 Task: Select the current location as Piedmont Park, Georgia, United States . Now zoom - , and verify the location . Hide zoom slider
Action: Mouse moved to (1042, 62)
Screenshot: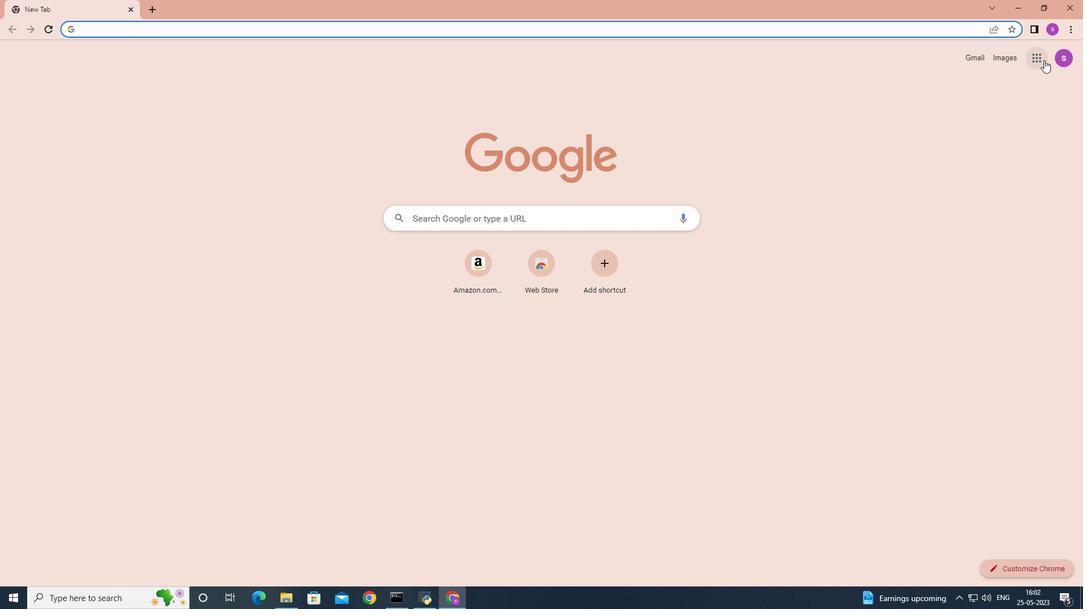
Action: Mouse pressed left at (1042, 62)
Screenshot: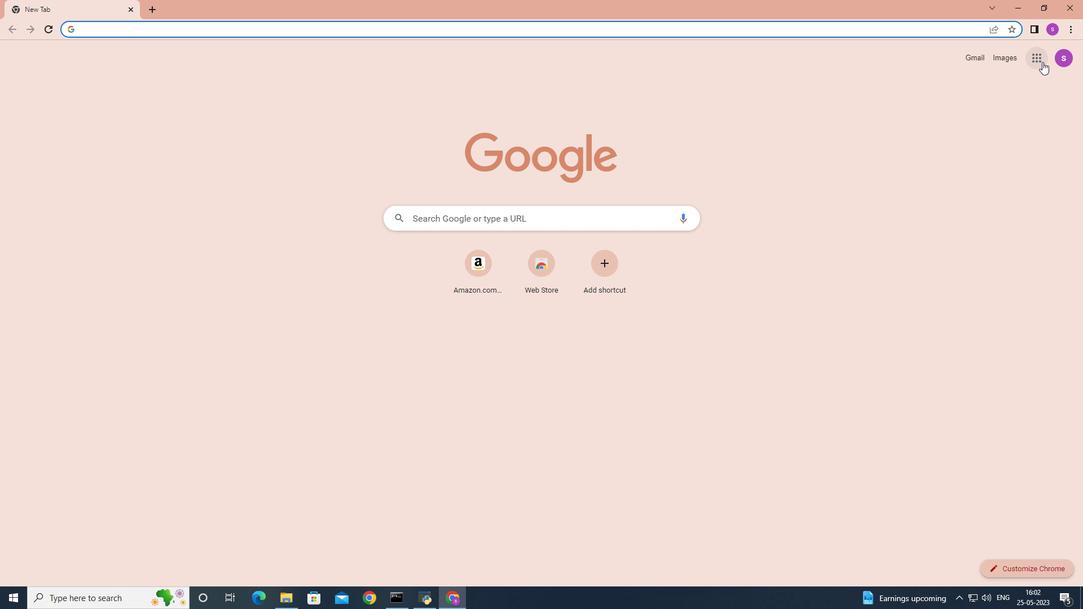 
Action: Mouse moved to (1013, 141)
Screenshot: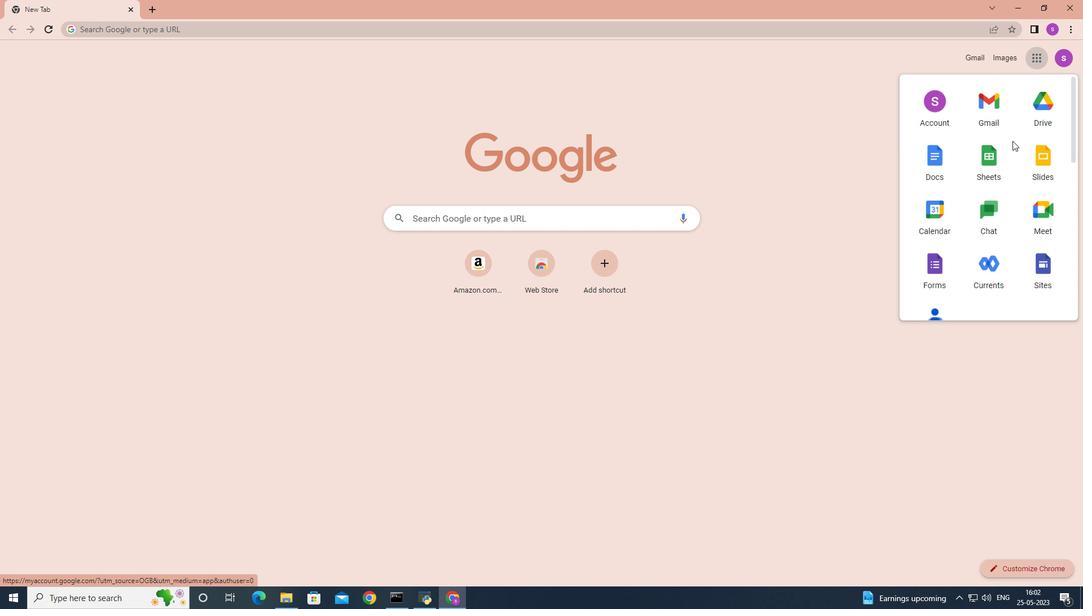 
Action: Mouse scrolled (1013, 141) with delta (0, 0)
Screenshot: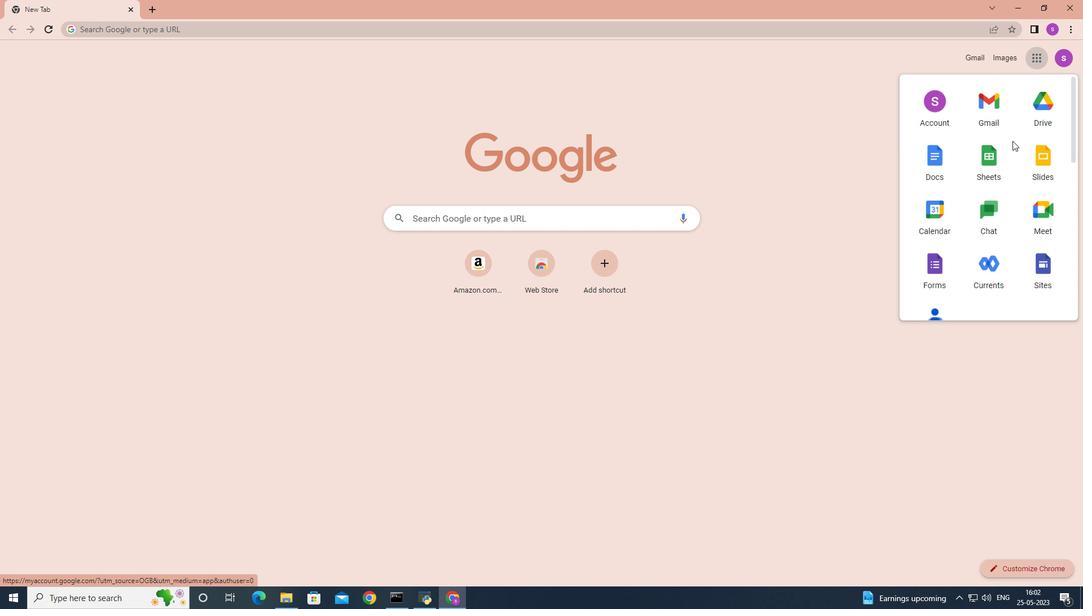 
Action: Mouse moved to (1012, 142)
Screenshot: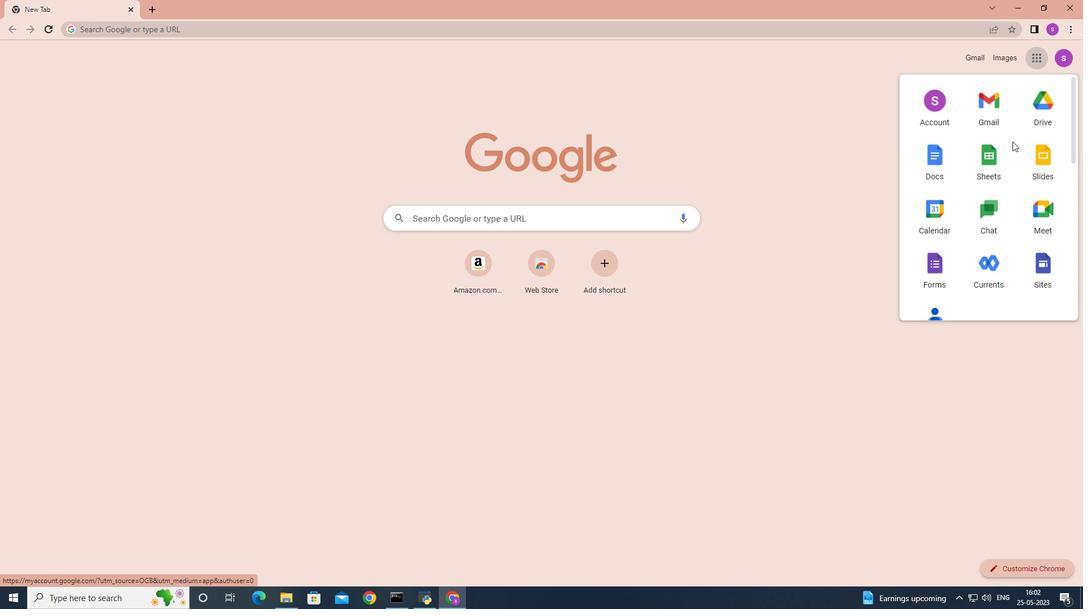 
Action: Mouse scrolled (1013, 141) with delta (0, 0)
Screenshot: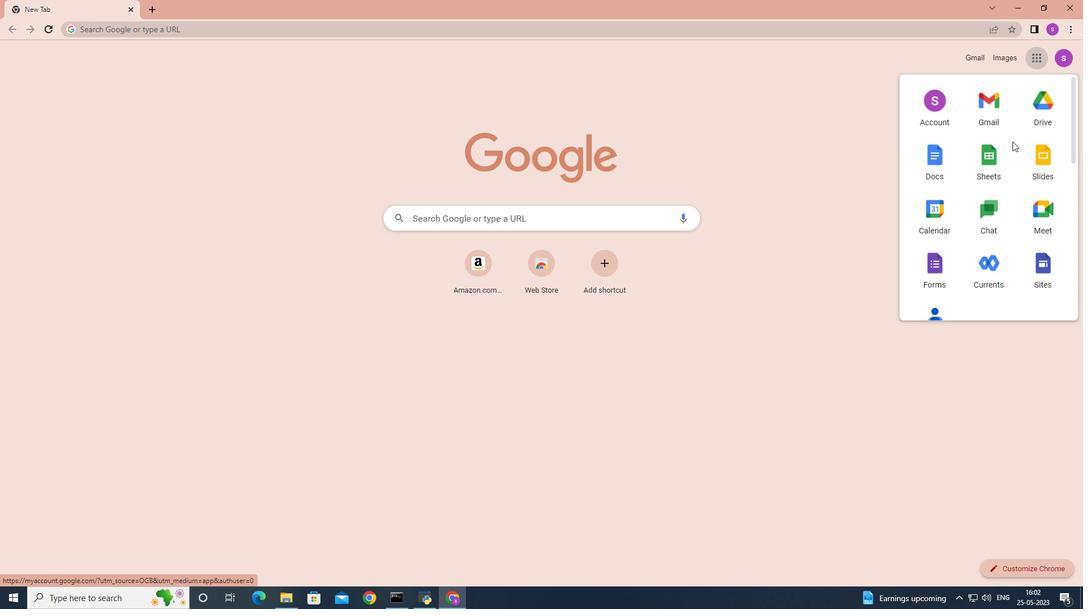 
Action: Mouse moved to (1051, 268)
Screenshot: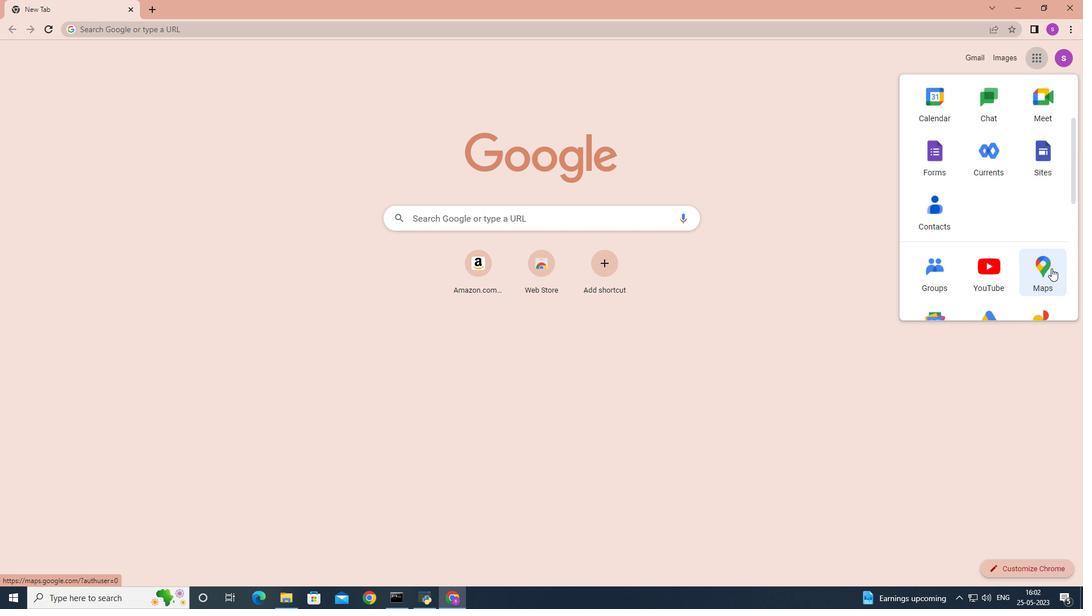 
Action: Mouse pressed left at (1051, 268)
Screenshot: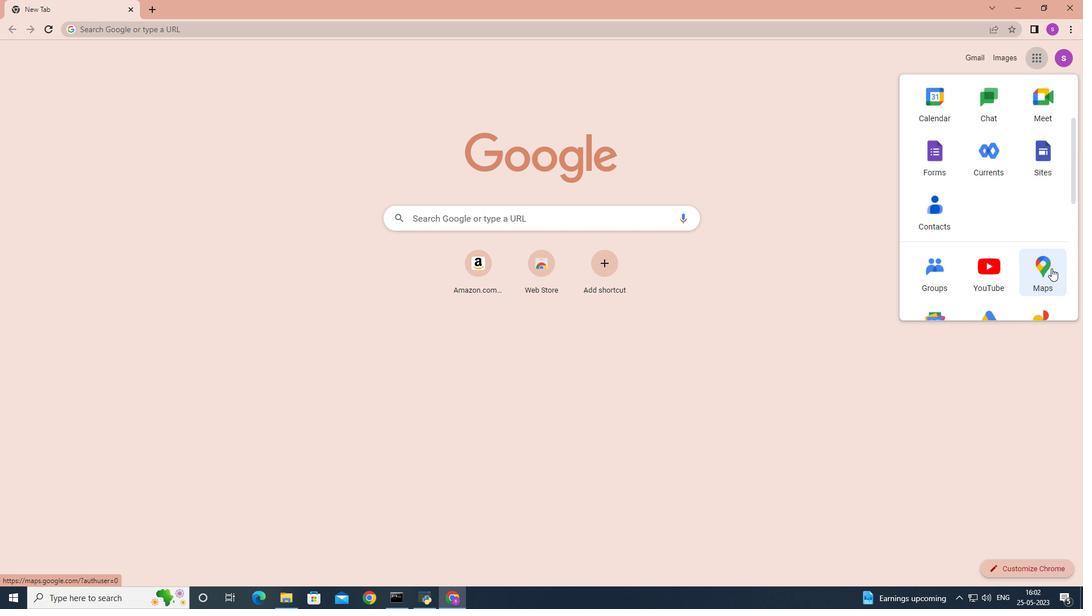 
Action: Mouse moved to (185, 62)
Screenshot: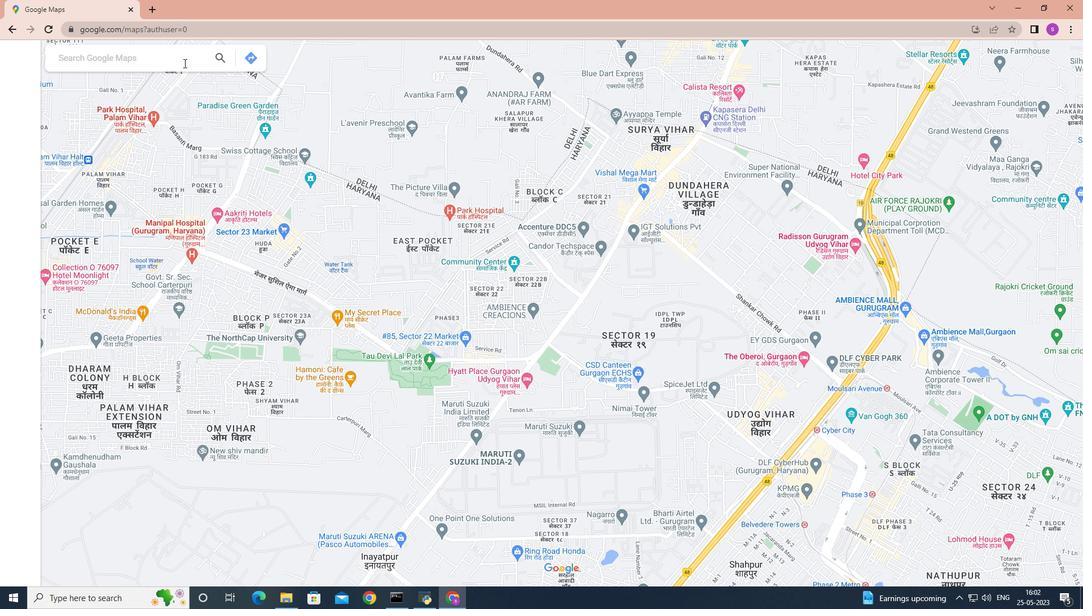 
Action: Mouse pressed left at (185, 62)
Screenshot: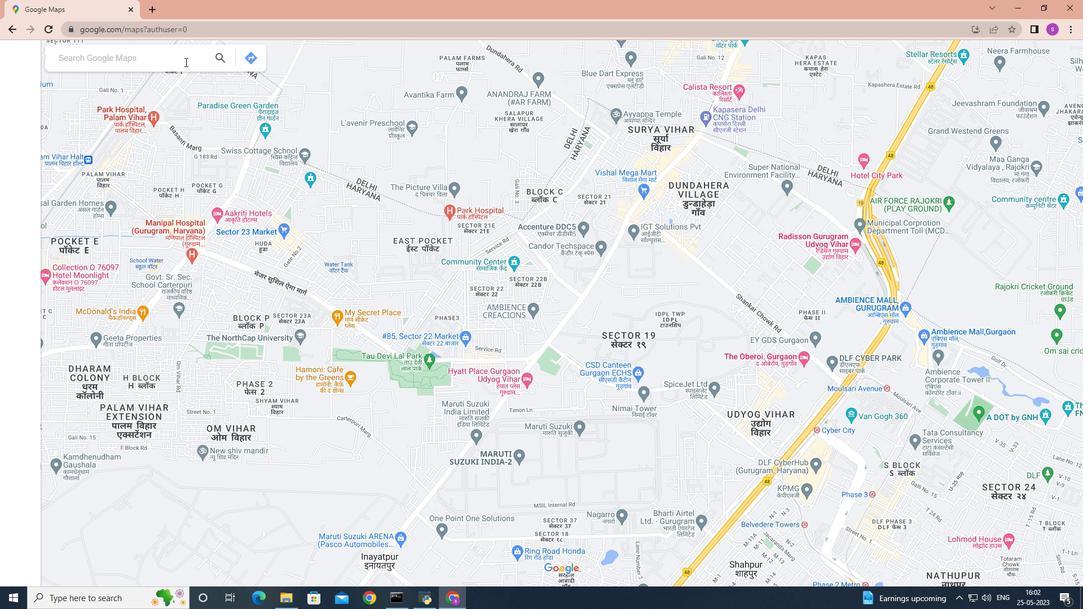 
Action: Mouse moved to (186, 62)
Screenshot: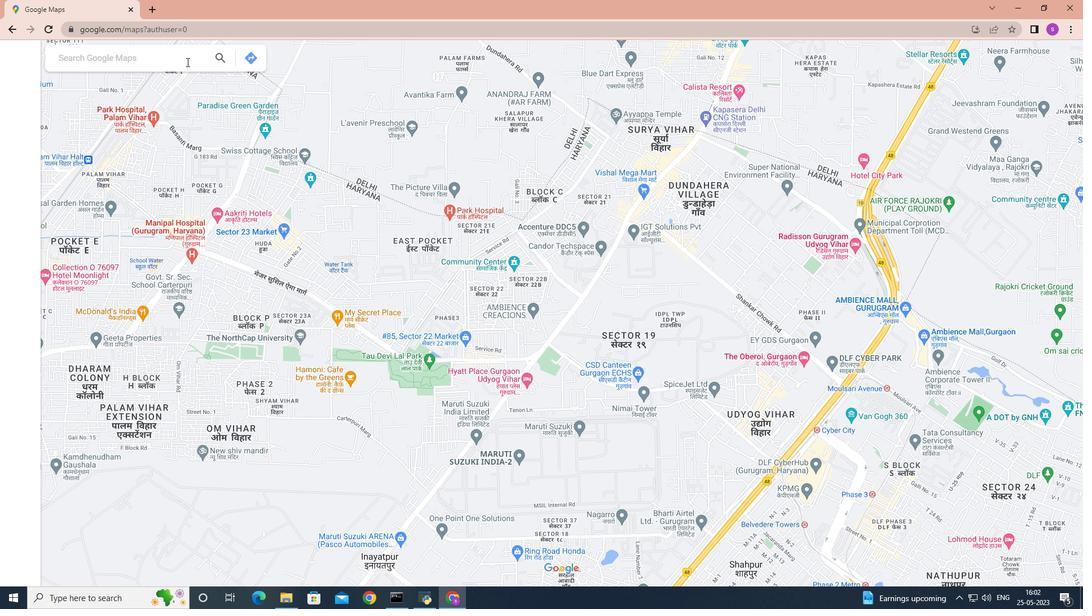 
Action: Key pressed <Key.shift>Piedmi<Key.backspace>ont<Key.space><Key.shift>Park,<Key.space><Key.shift><Key.shift><Key.shift><Key.shift><Key.shift><Key.shift><Key.shift><Key.shift><Key.shift><Key.shift><Key.shift>Georgia<Key.space>,<Key.space>united<Key.space><Key.shift>States<Key.enter>
Screenshot: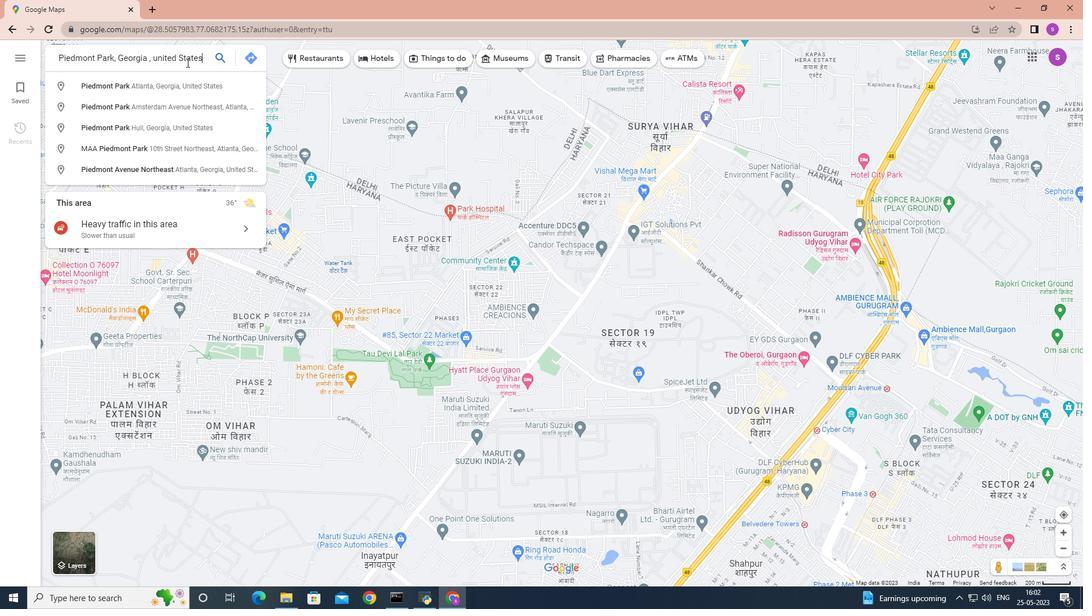 
Action: Mouse moved to (1062, 535)
Screenshot: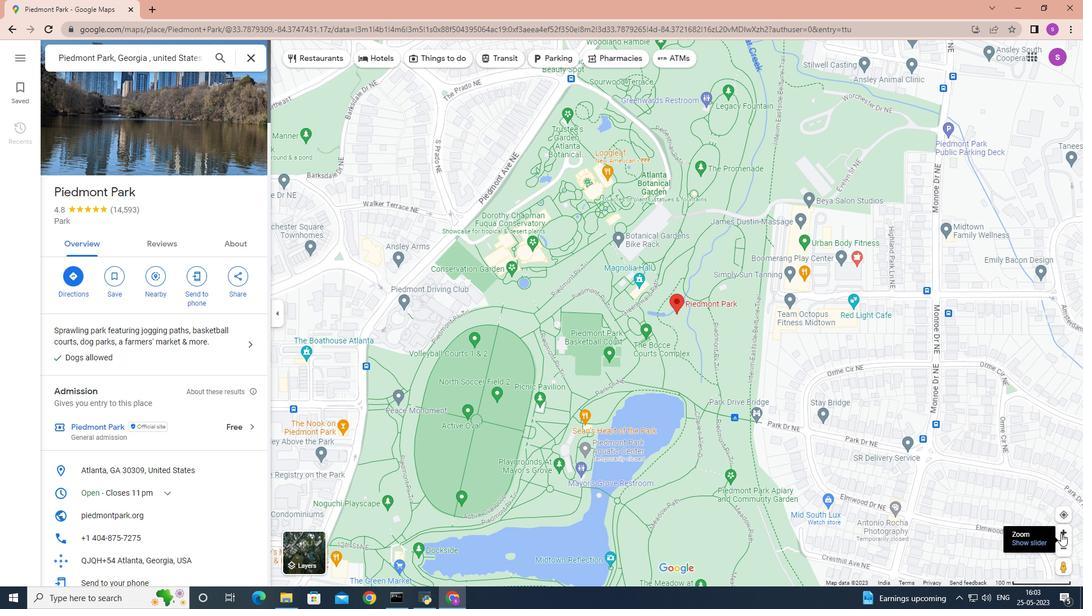 
Action: Mouse pressed left at (1062, 535)
Screenshot: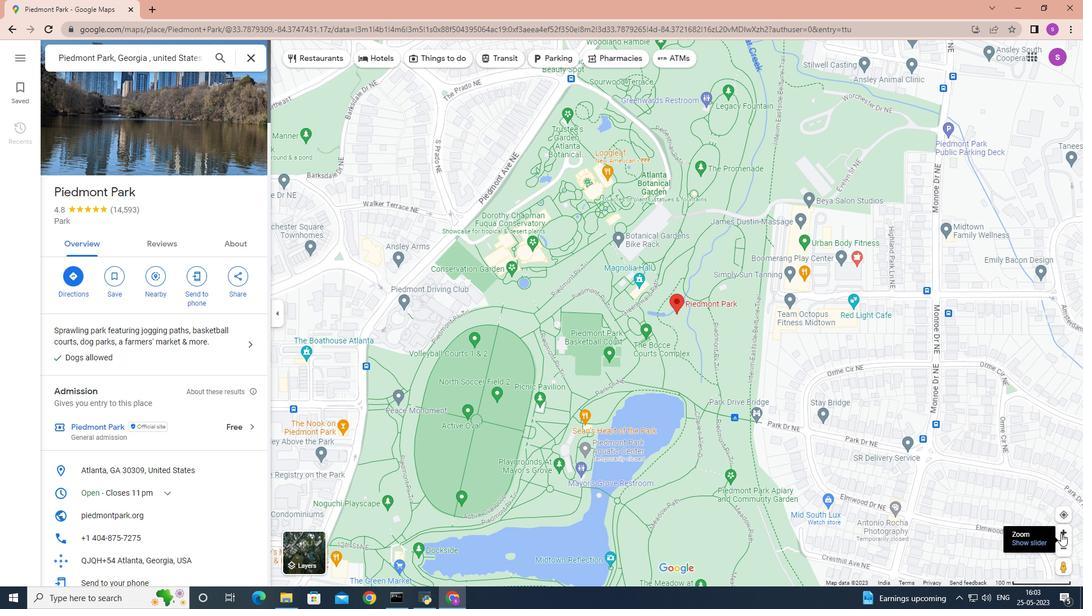 
Action: Mouse moved to (1059, 523)
Screenshot: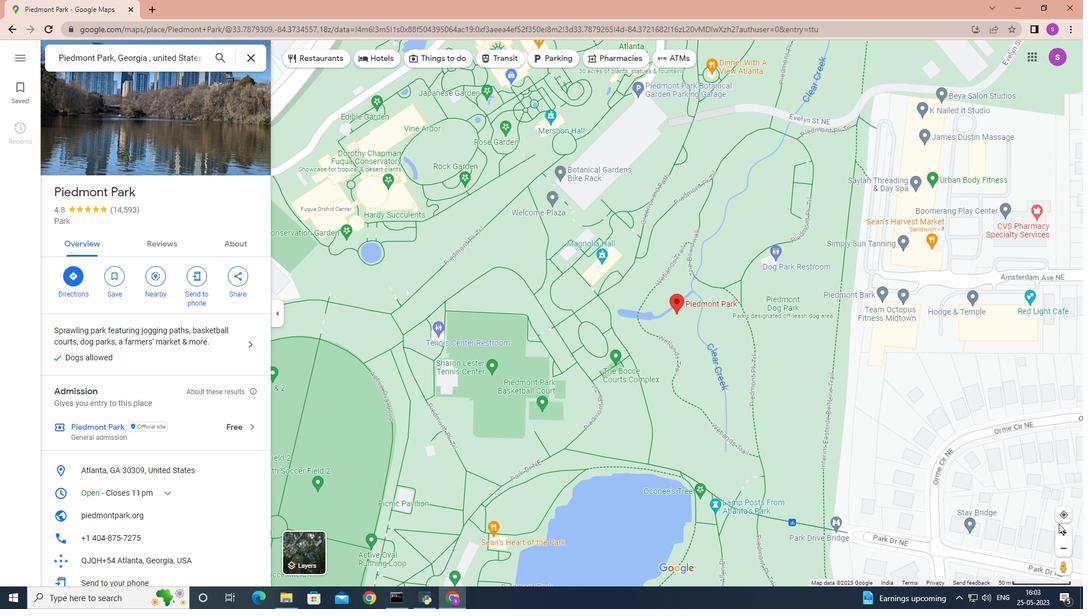 
Action: Mouse pressed left at (1059, 523)
Screenshot: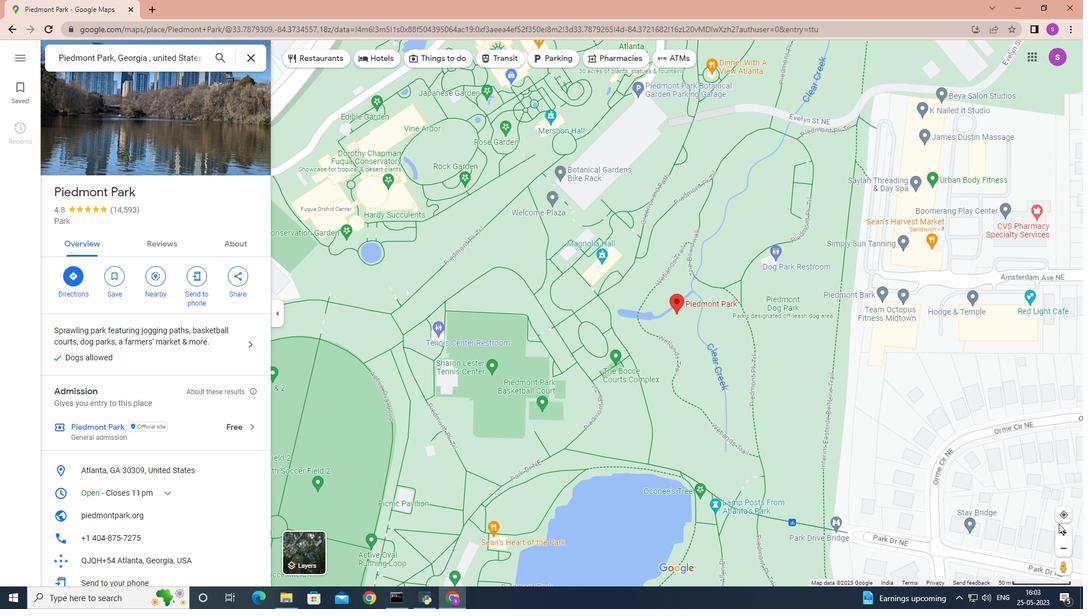 
Action: Mouse moved to (1065, 531)
Screenshot: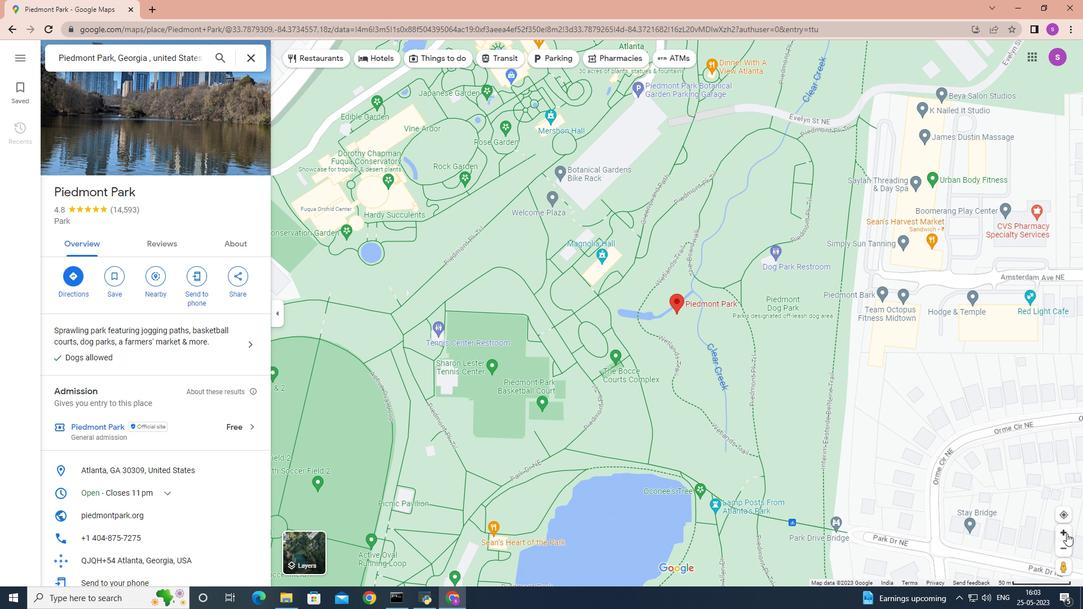 
Action: Mouse pressed left at (1065, 531)
Screenshot: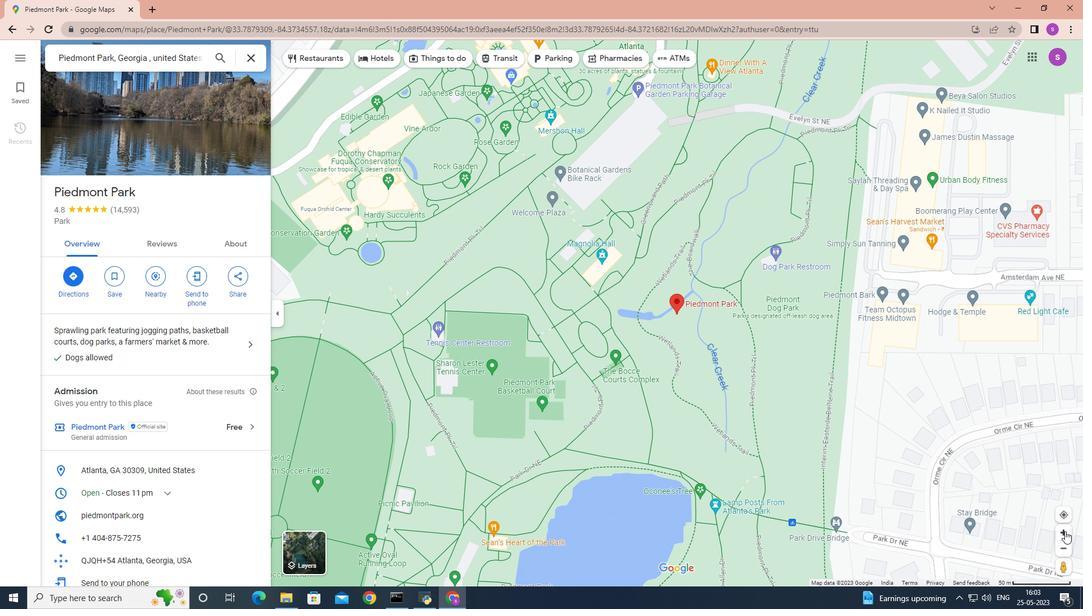 
Action: Mouse moved to (693, 329)
Screenshot: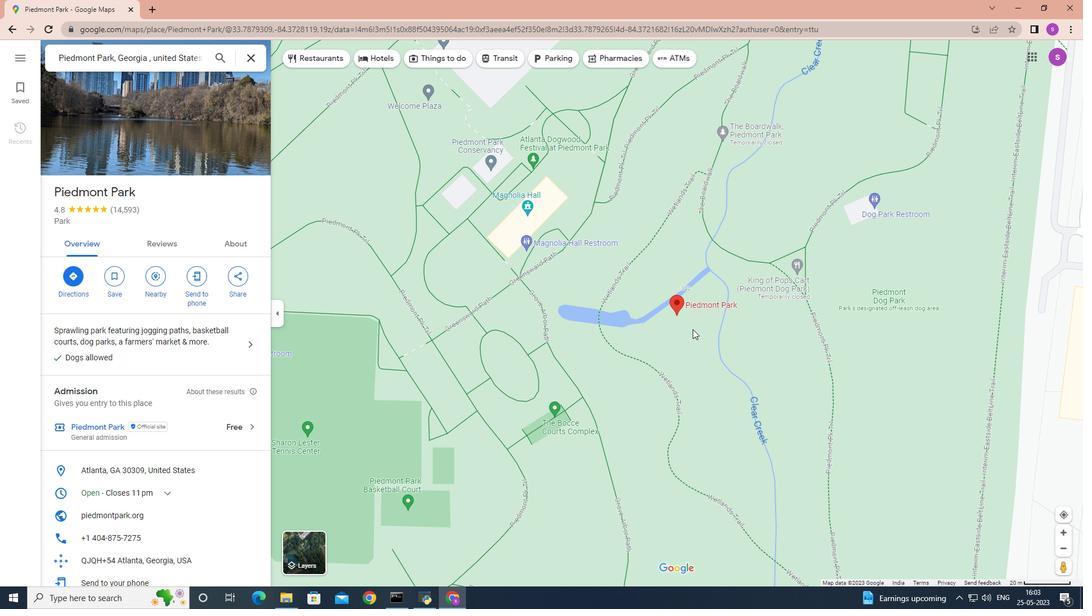 
Action: Mouse scrolled (693, 330) with delta (0, 0)
Screenshot: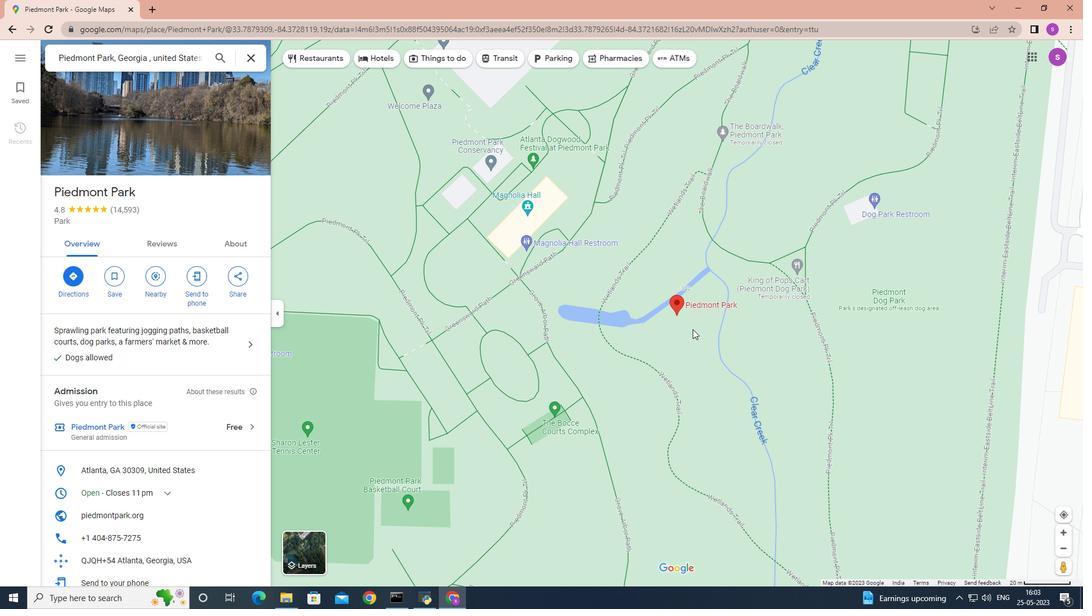 
Action: Mouse moved to (693, 329)
Screenshot: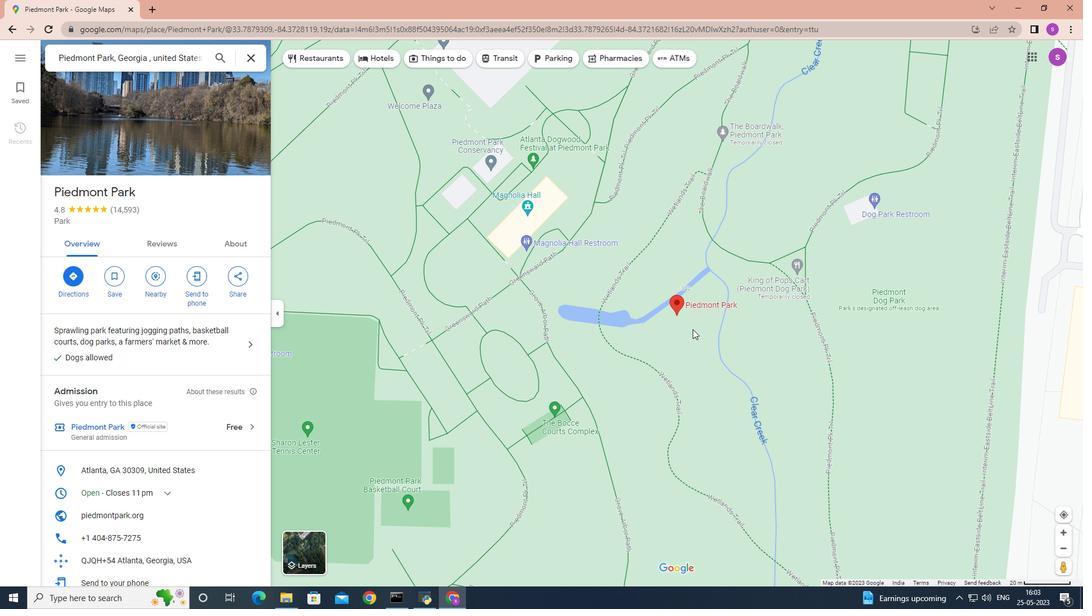 
Action: Mouse scrolled (693, 330) with delta (0, 0)
Screenshot: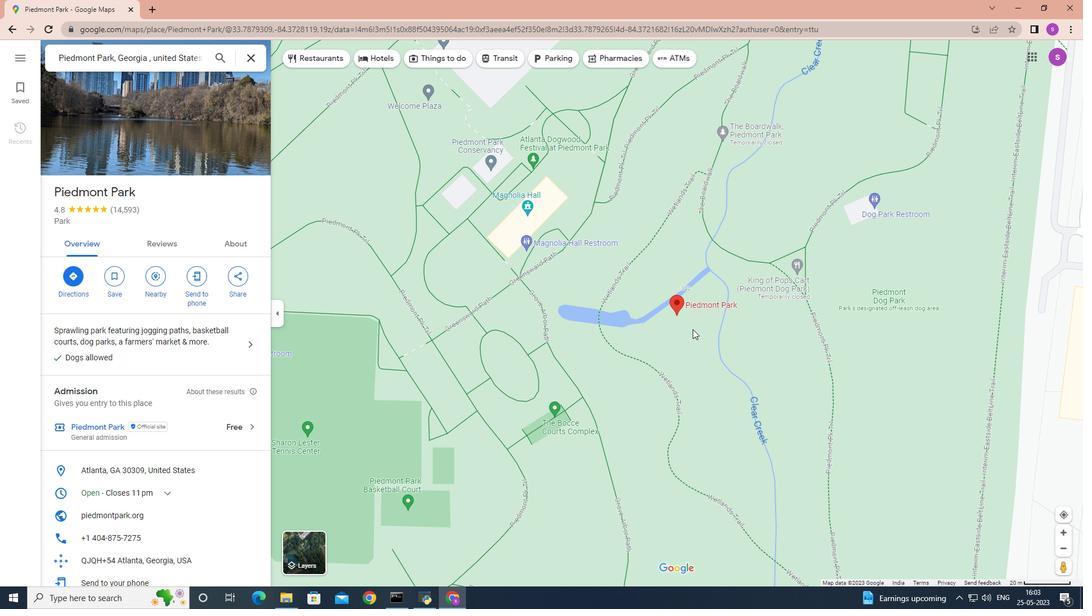 
Action: Mouse moved to (694, 330)
Screenshot: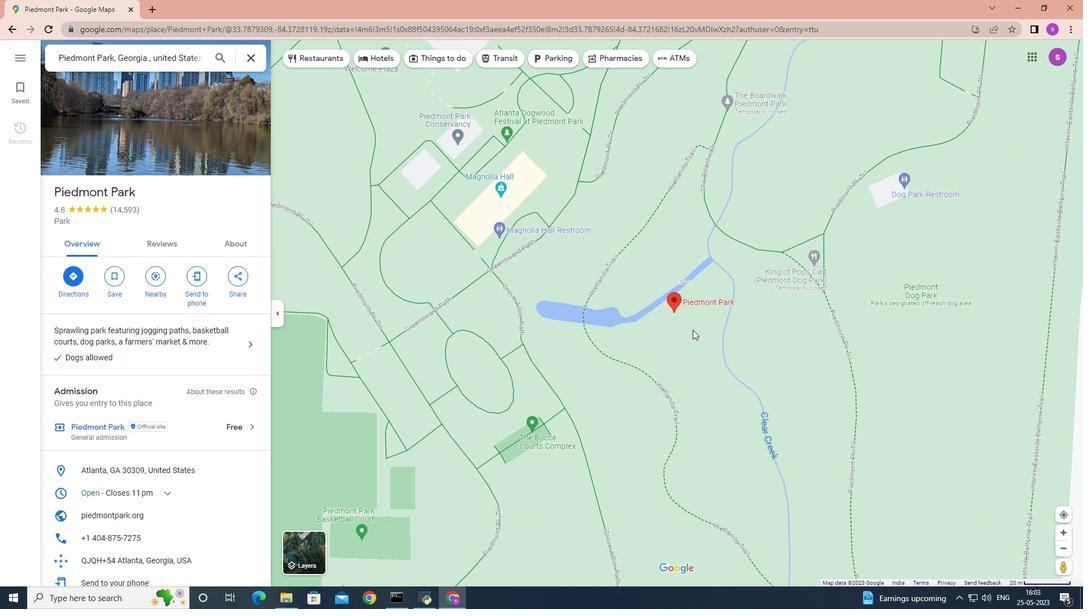 
Action: Mouse scrolled (693, 330) with delta (0, 0)
Screenshot: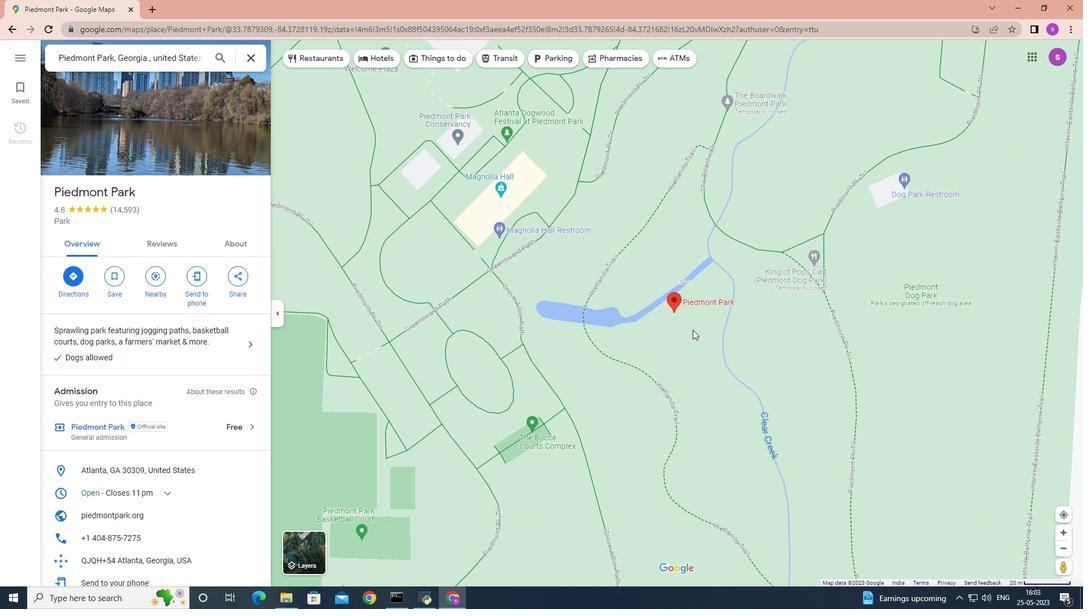 
Action: Mouse moved to (1043, 542)
Screenshot: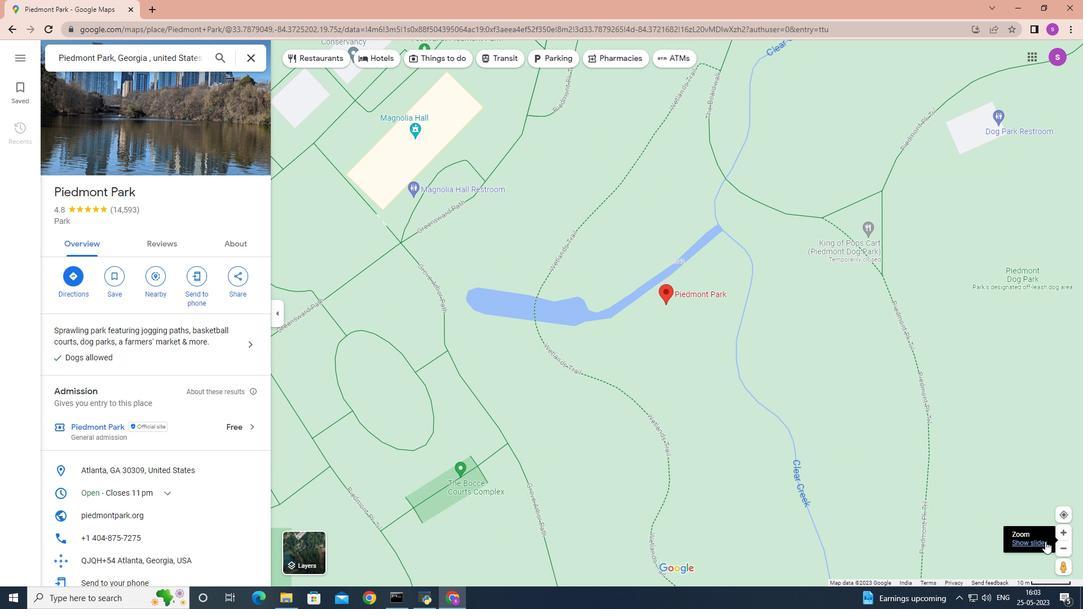 
Action: Mouse pressed left at (1043, 542)
Screenshot: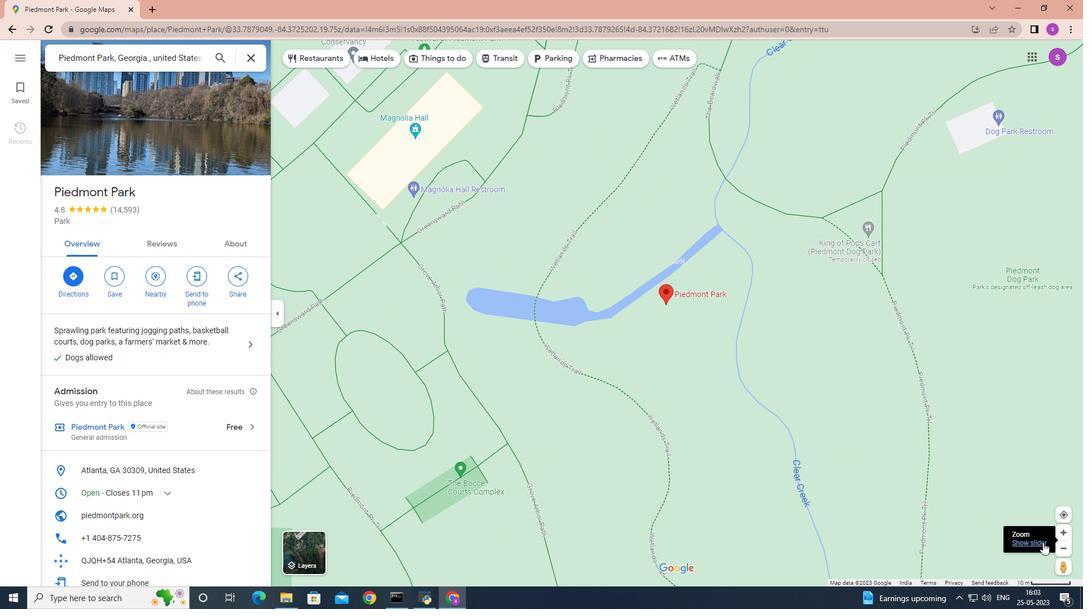 
Action: Mouse moved to (665, 366)
Screenshot: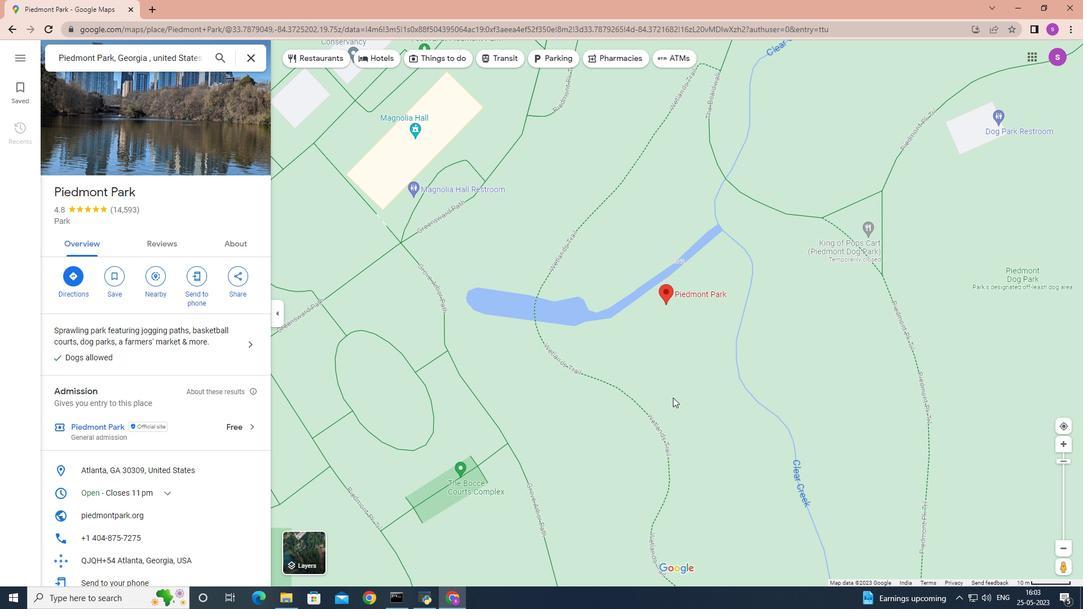 
Action: Mouse scrolled (665, 366) with delta (0, 0)
Screenshot: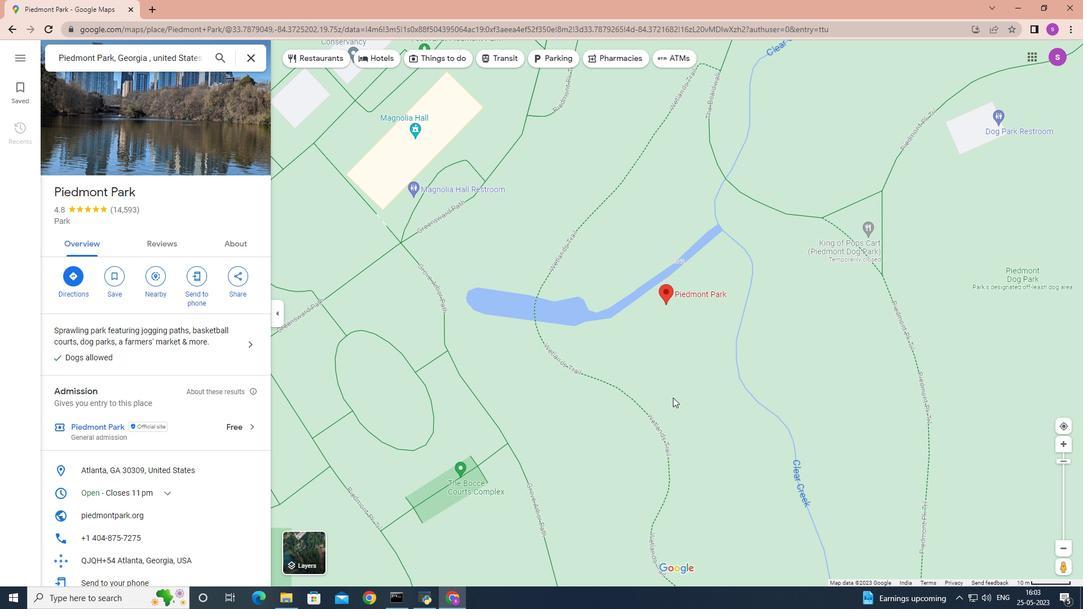 
Action: Mouse moved to (663, 355)
Screenshot: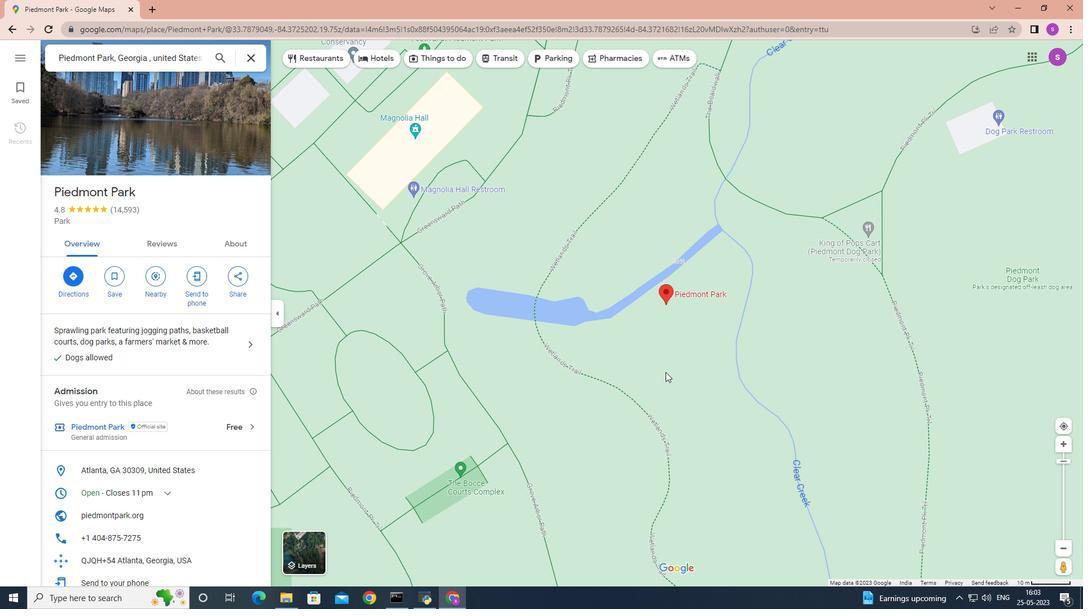 
Action: Mouse scrolled (663, 356) with delta (0, 0)
Screenshot: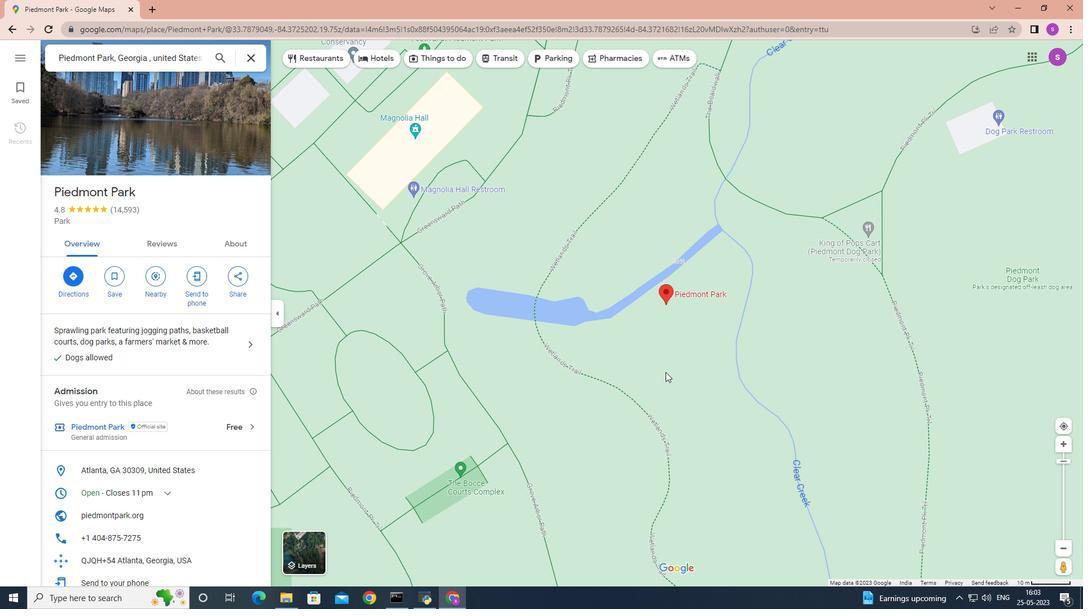 
Action: Mouse moved to (663, 348)
Screenshot: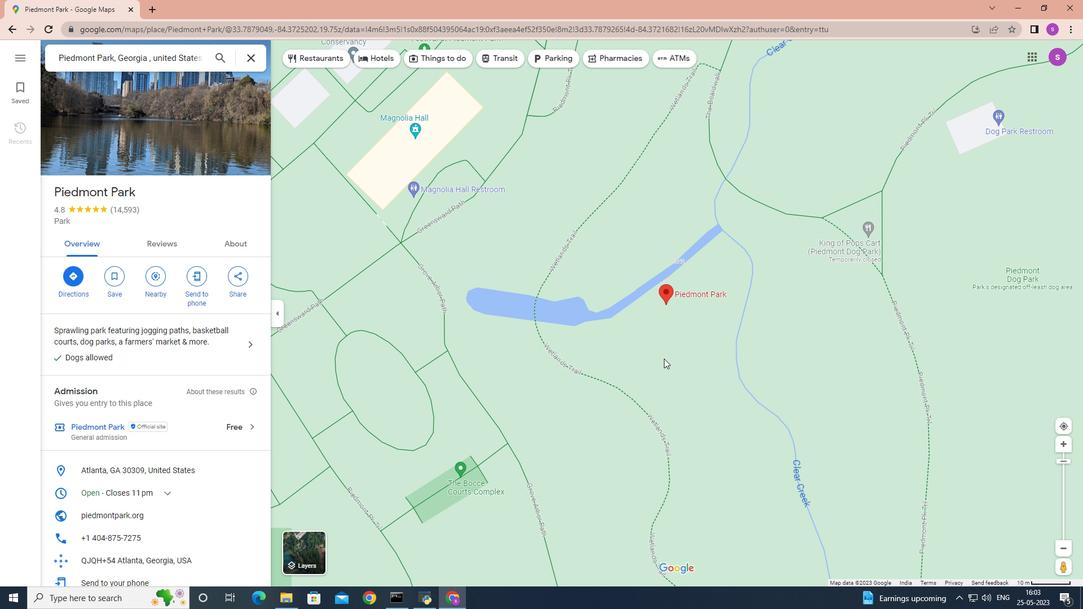
Action: Mouse scrolled (663, 348) with delta (0, 0)
Screenshot: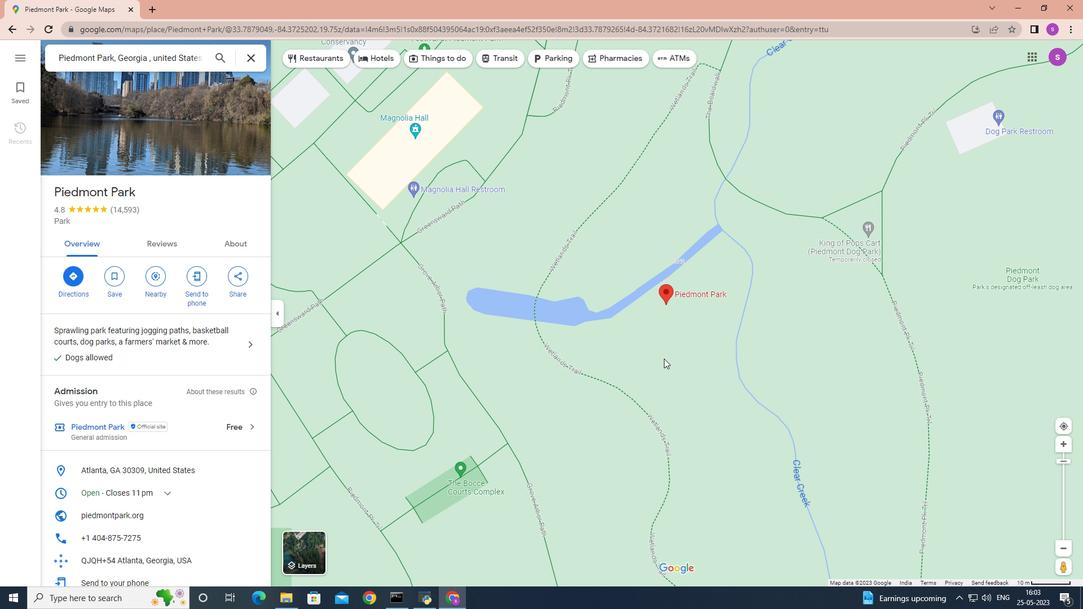 
Action: Mouse moved to (642, 307)
Screenshot: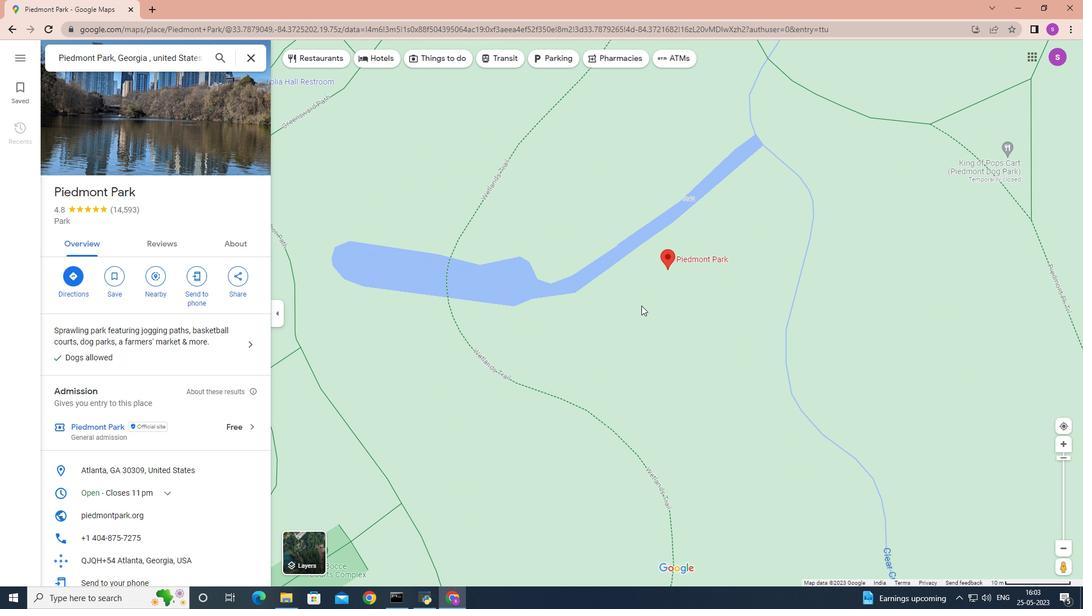 
Action: Mouse scrolled (642, 307) with delta (0, 0)
Screenshot: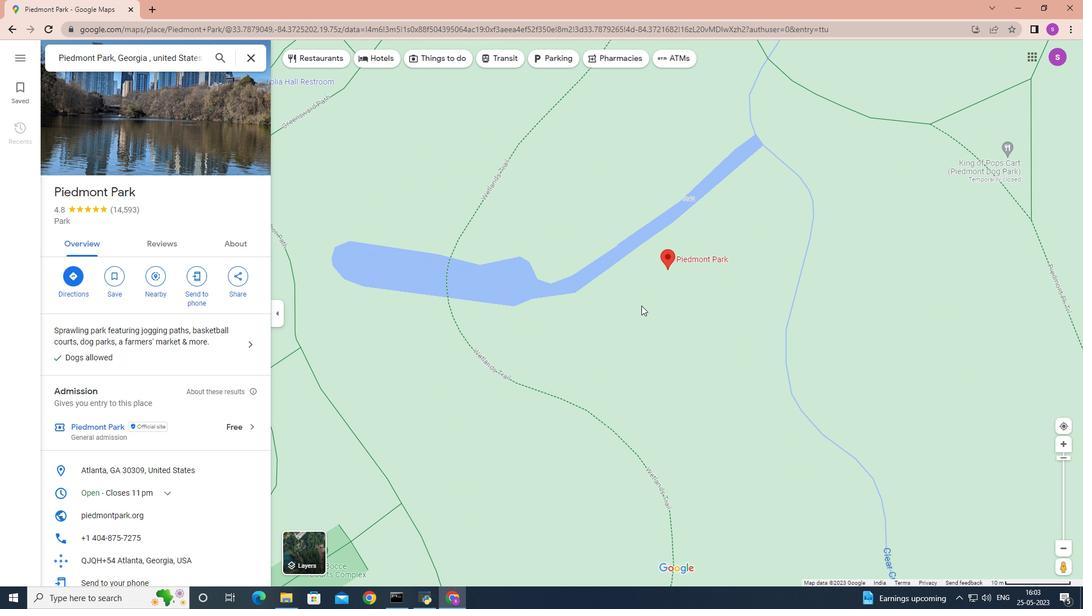 
Action: Mouse moved to (642, 307)
Screenshot: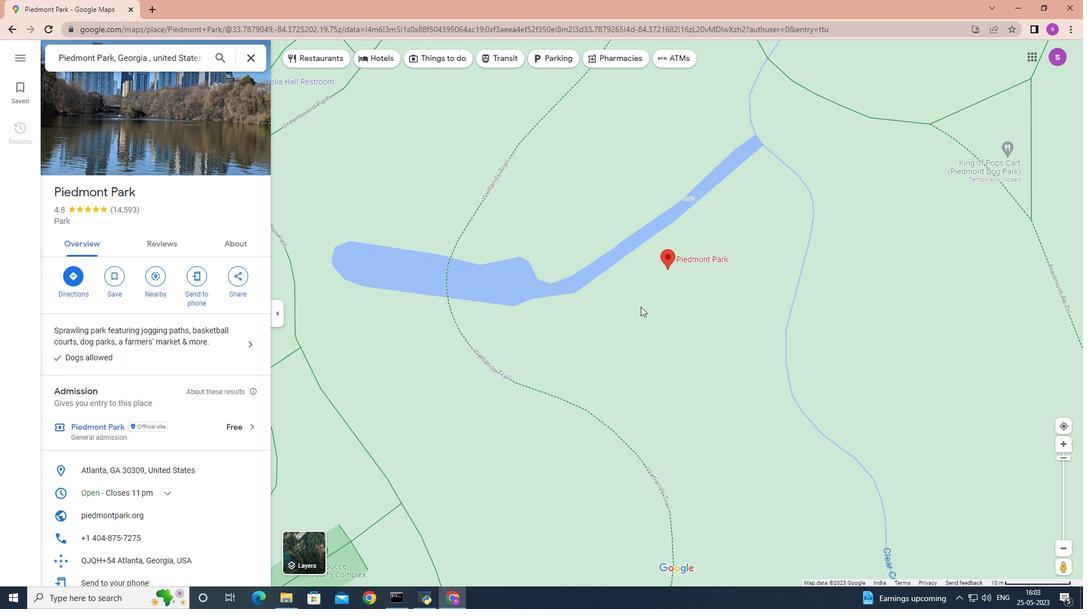 
Action: Mouse scrolled (642, 307) with delta (0, 0)
Screenshot: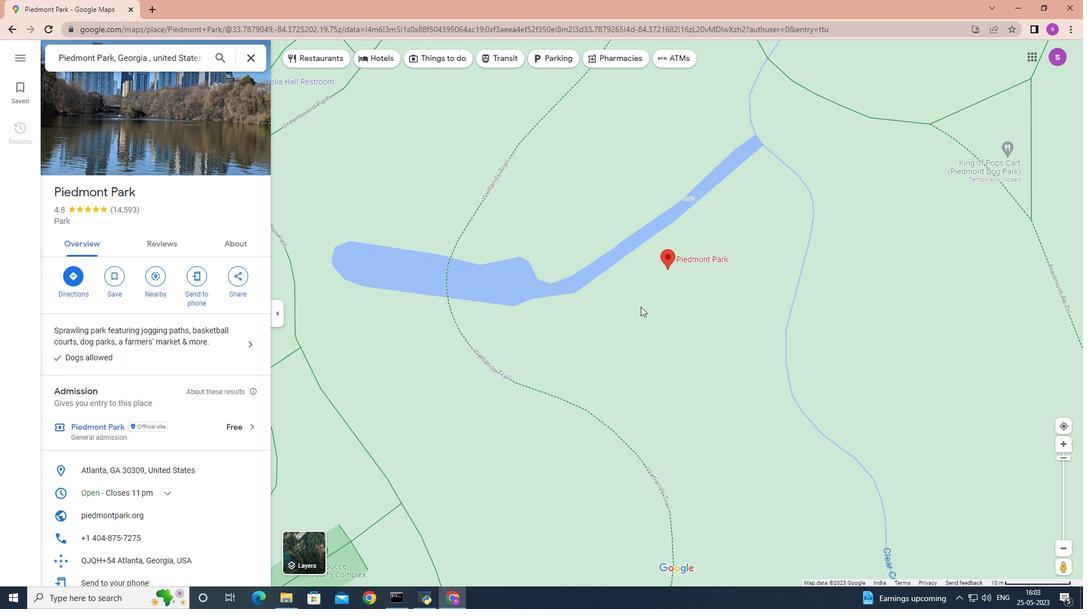 
Action: Mouse moved to (643, 306)
Screenshot: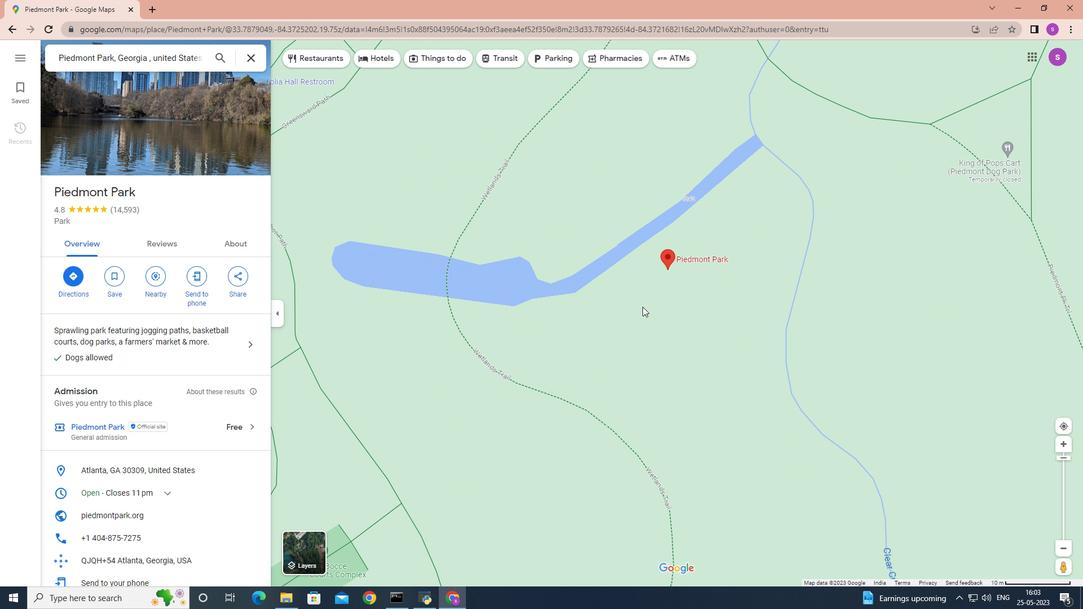 
Action: Mouse scrolled (643, 307) with delta (0, 0)
Screenshot: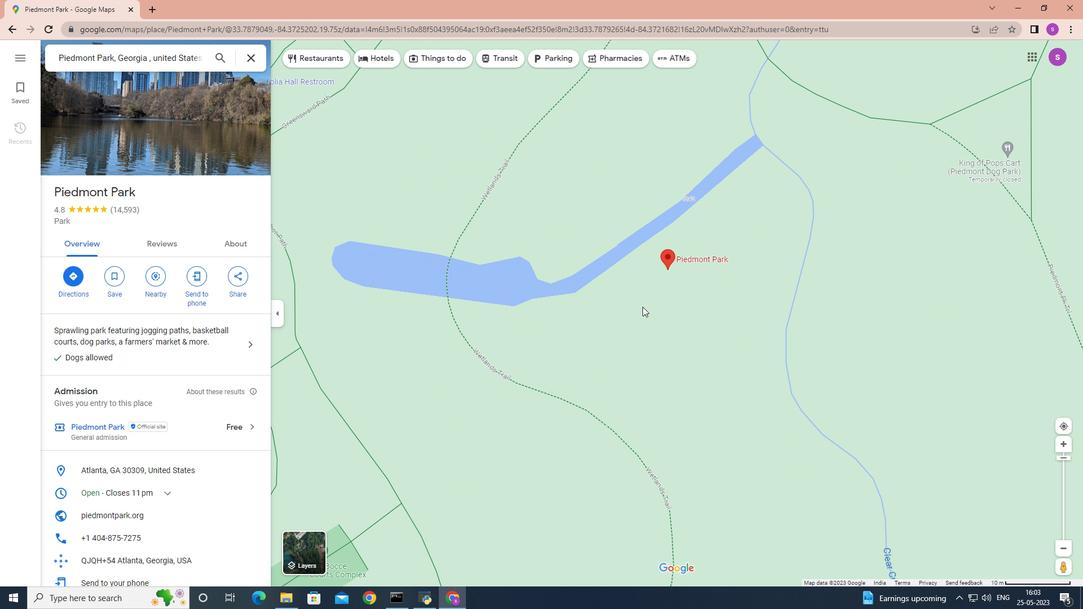 
Action: Mouse moved to (708, 318)
Screenshot: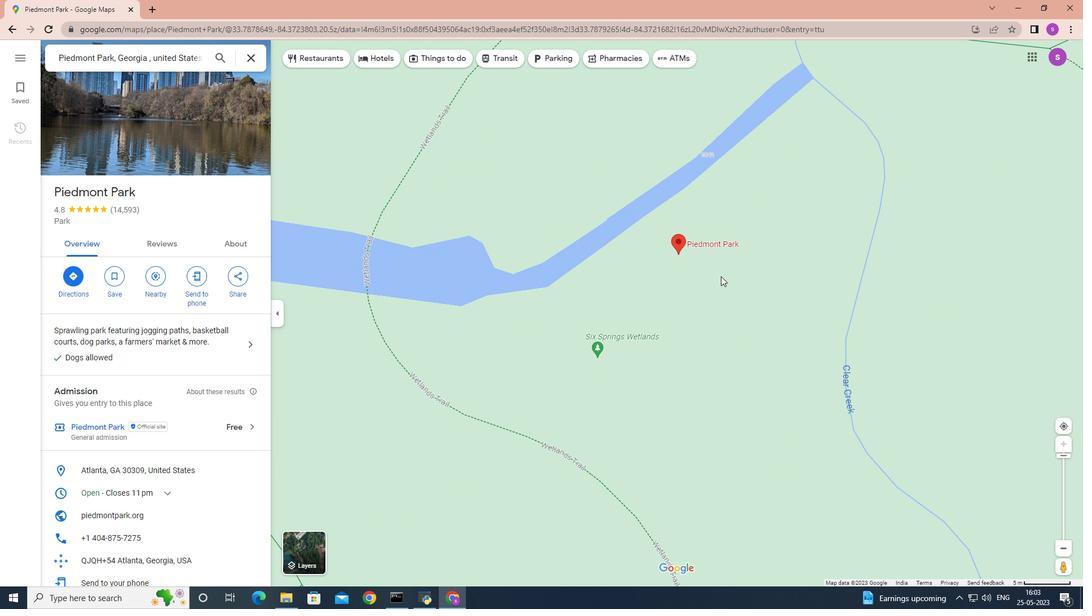 
Action: Mouse pressed left at (721, 277)
Screenshot: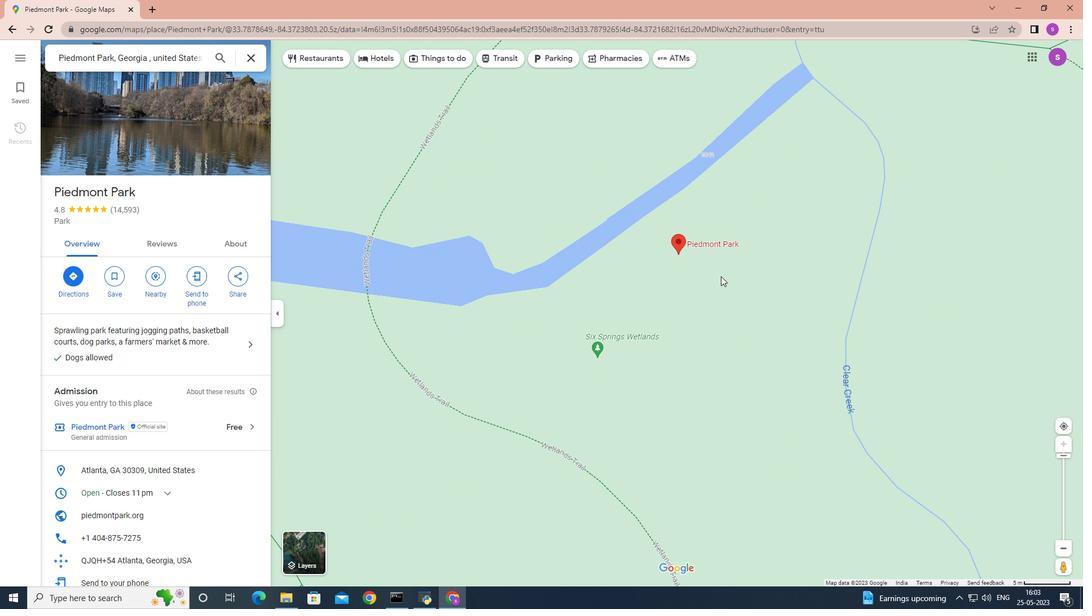 
Action: Mouse moved to (610, 332)
Screenshot: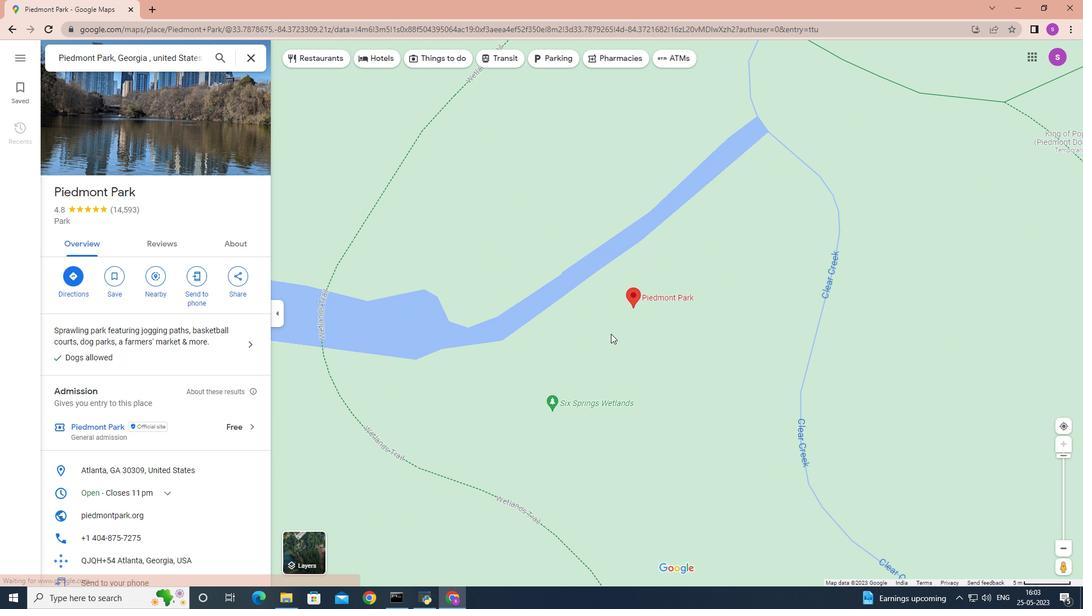 
Action: Mouse scrolled (610, 333) with delta (0, 0)
Screenshot: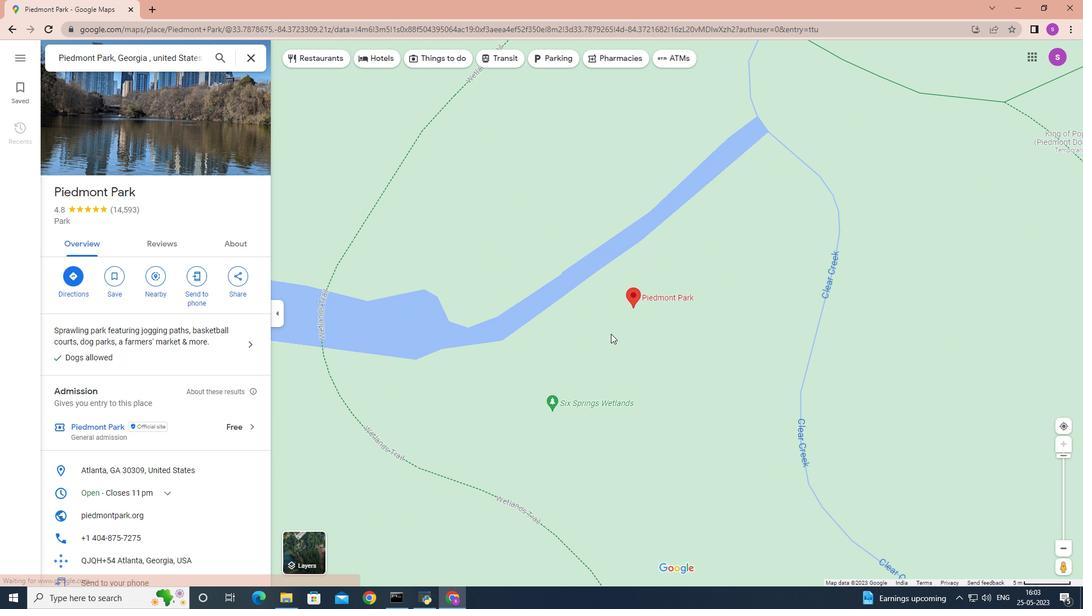 
Action: Mouse moved to (610, 332)
Screenshot: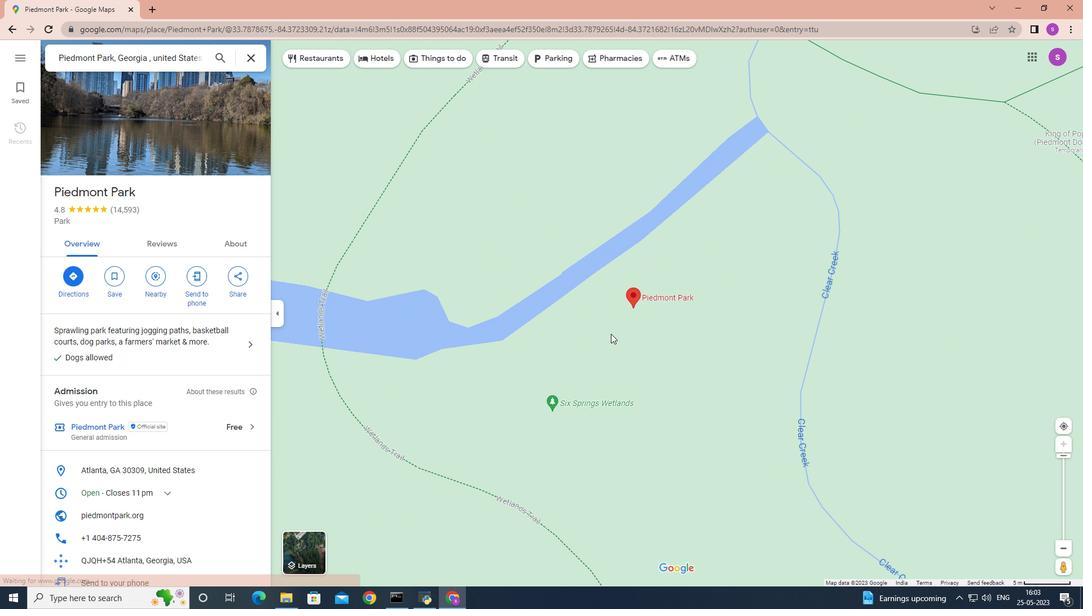 
Action: Mouse scrolled (610, 332) with delta (0, 0)
Screenshot: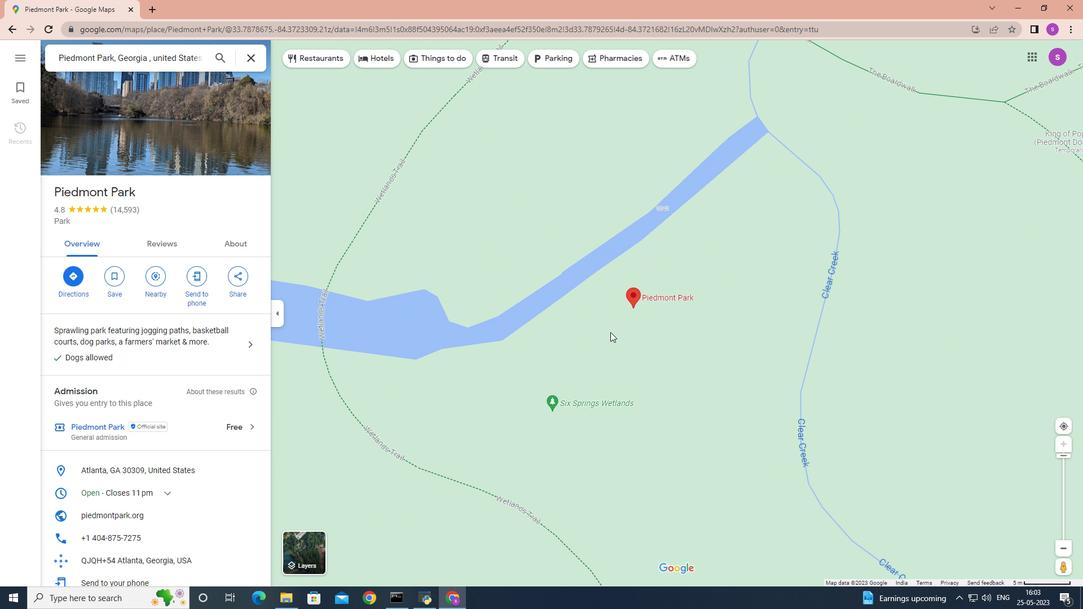 
Action: Mouse moved to (611, 332)
Screenshot: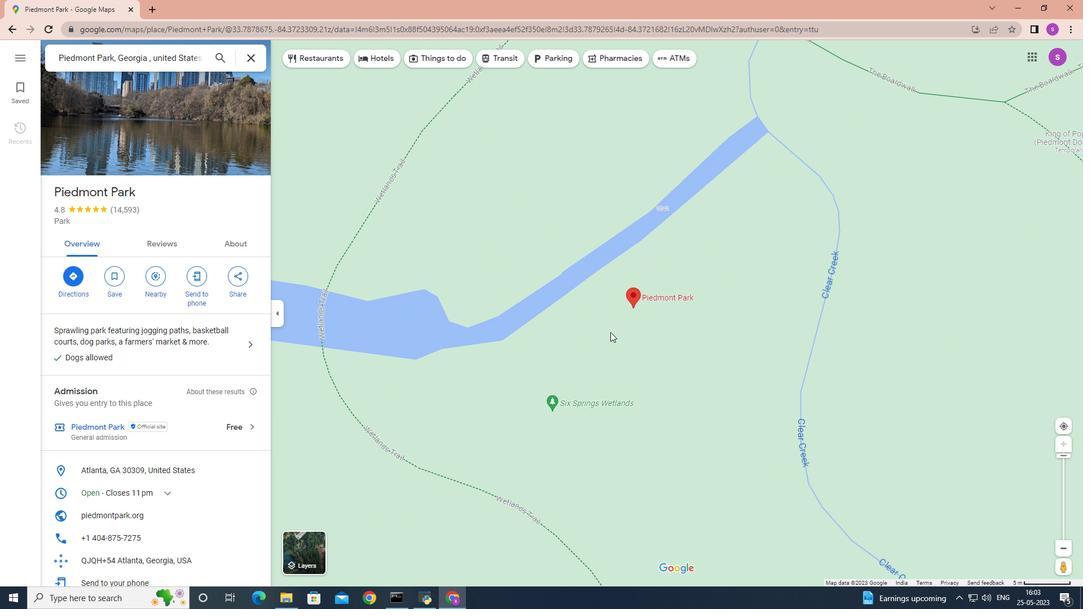 
Action: Mouse scrolled (611, 332) with delta (0, 0)
Screenshot: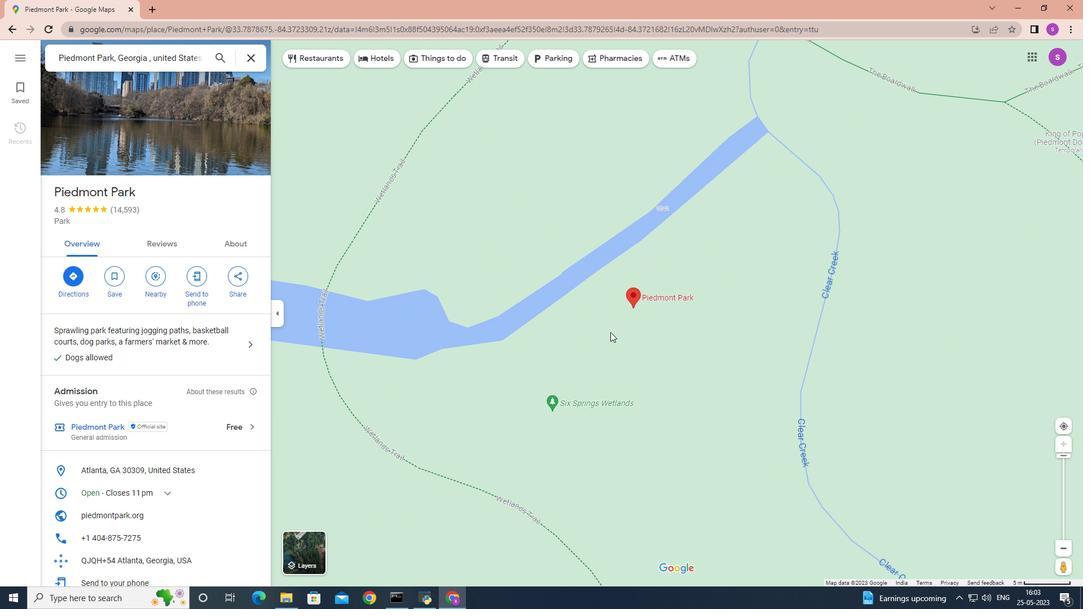 
Action: Mouse moved to (611, 332)
Screenshot: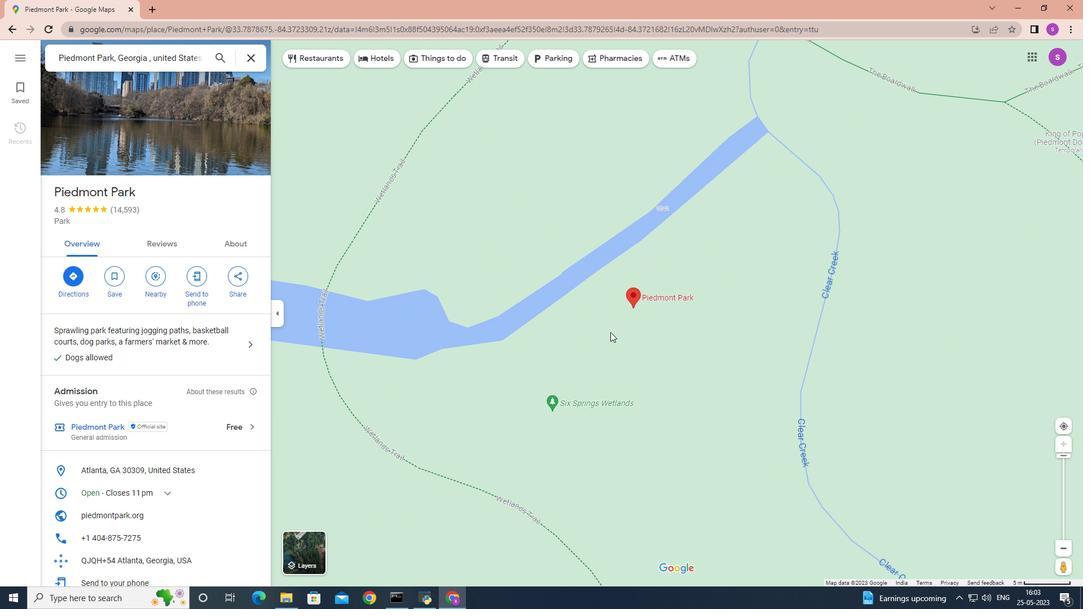 
Action: Mouse scrolled (611, 332) with delta (0, 0)
Screenshot: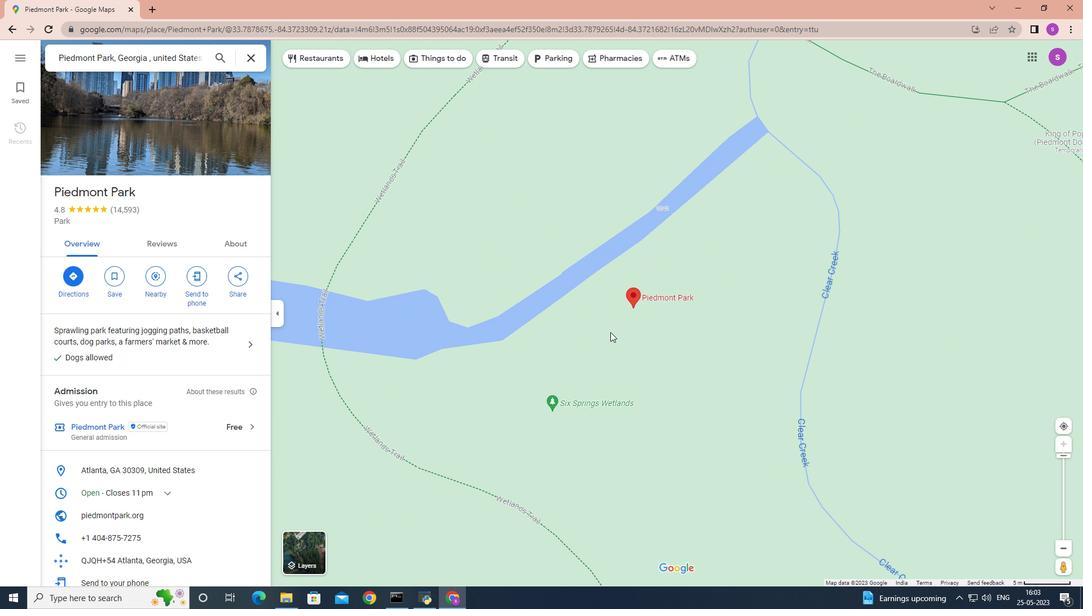 
Action: Mouse moved to (612, 332)
Screenshot: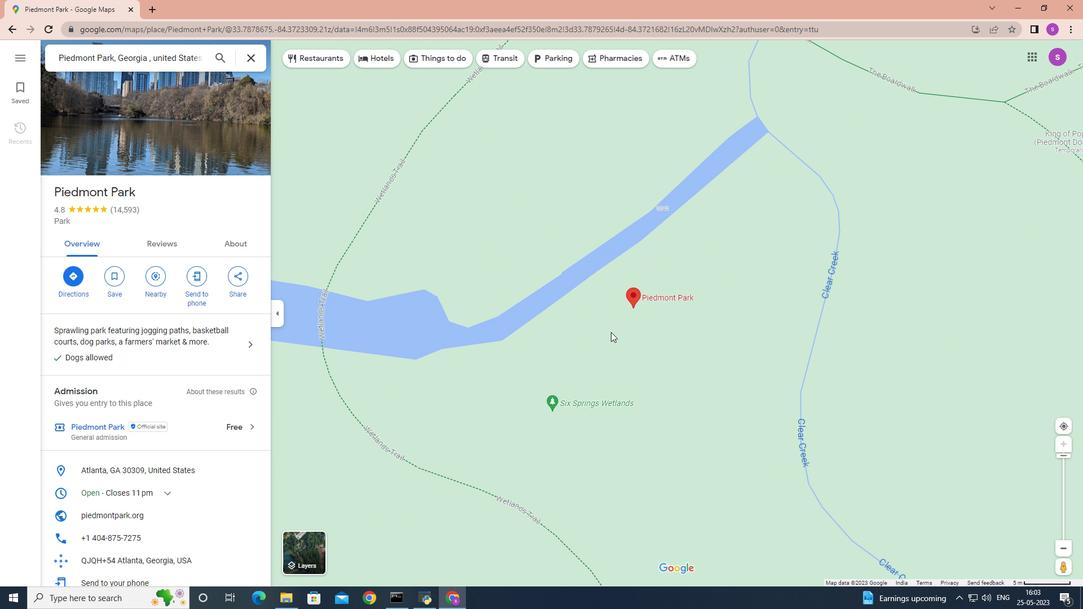 
Action: Mouse scrolled (612, 333) with delta (0, 0)
Screenshot: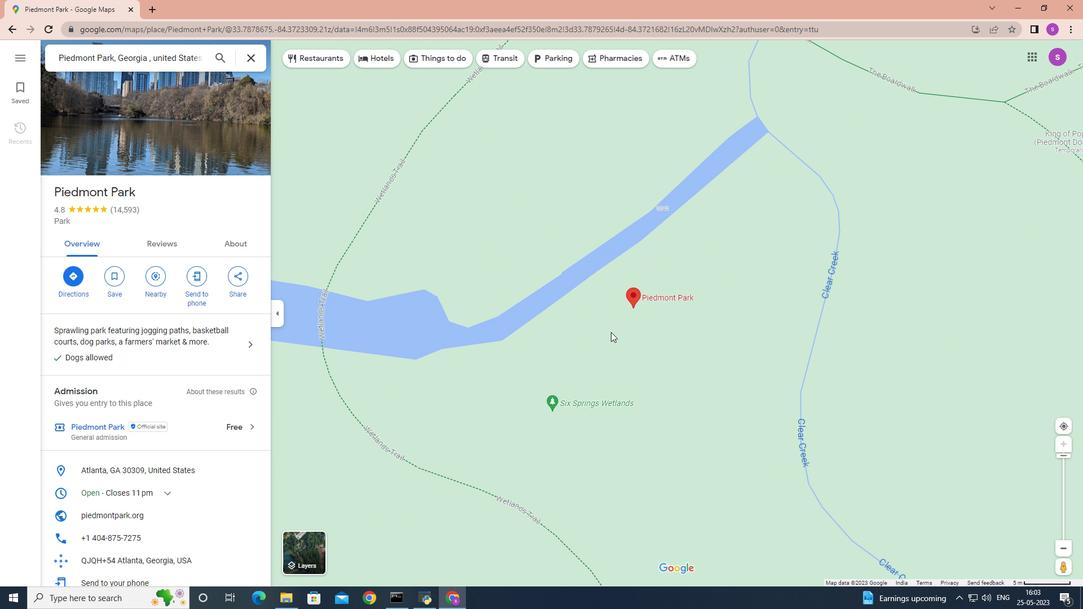 
Action: Mouse moved to (645, 340)
Screenshot: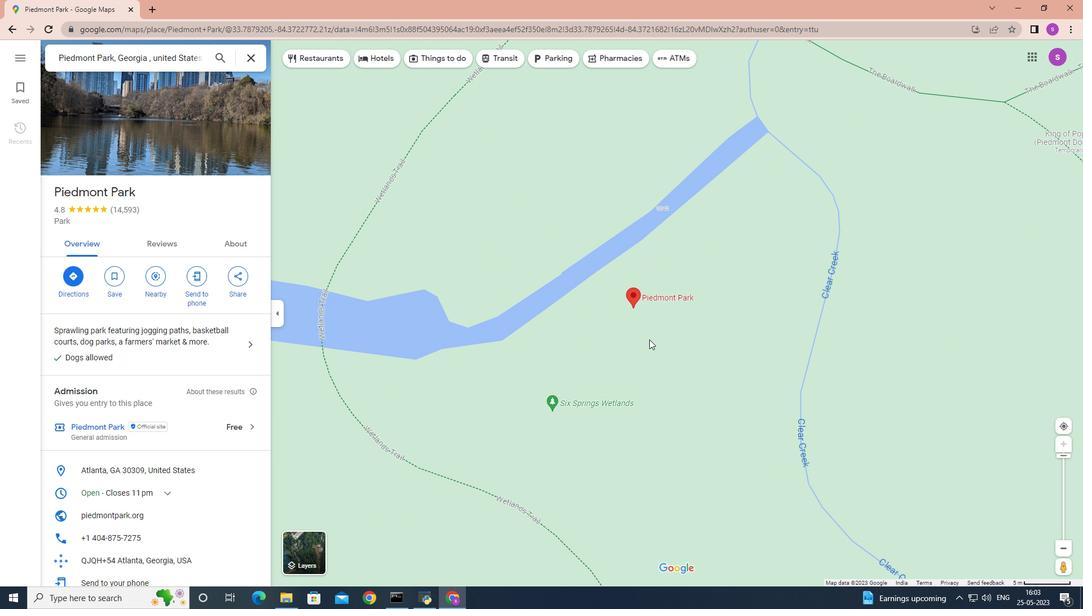 
Action: Mouse scrolled (645, 341) with delta (0, 0)
Screenshot: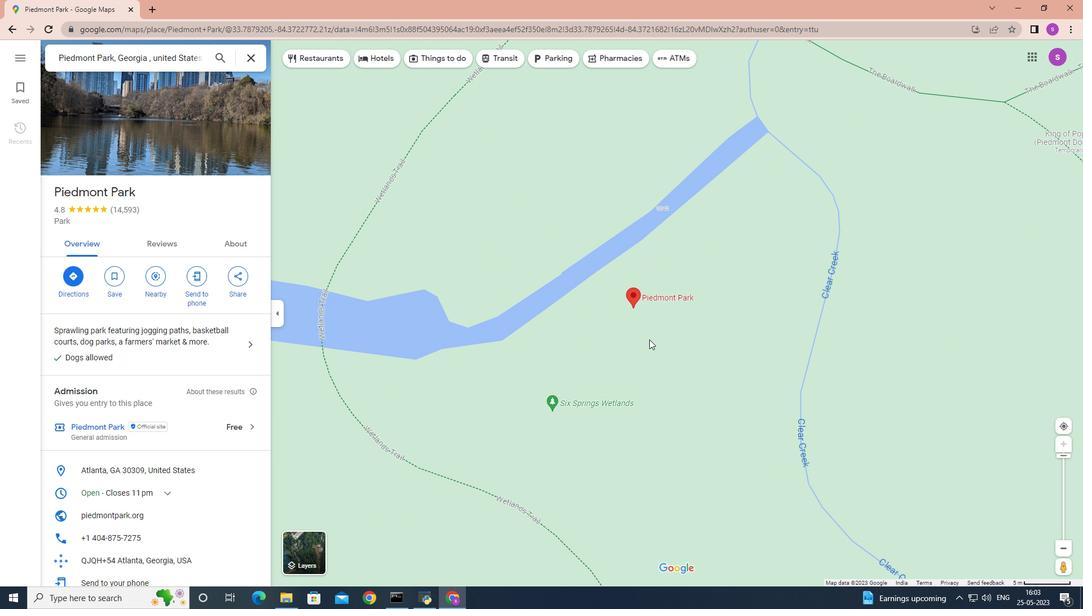 
Action: Mouse scrolled (645, 341) with delta (0, 0)
Screenshot: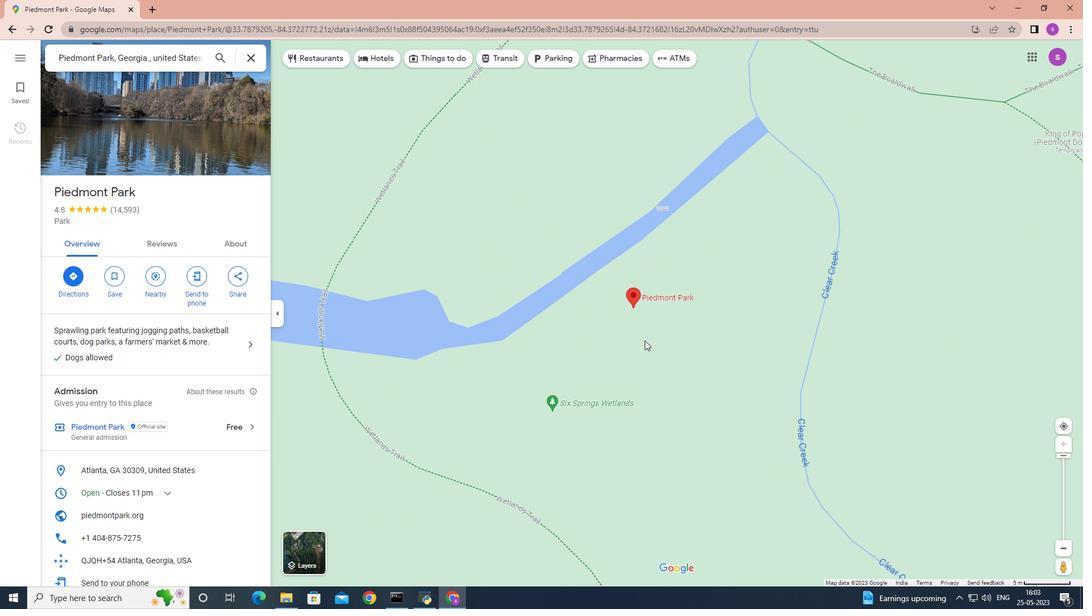 
Action: Mouse moved to (1062, 554)
Screenshot: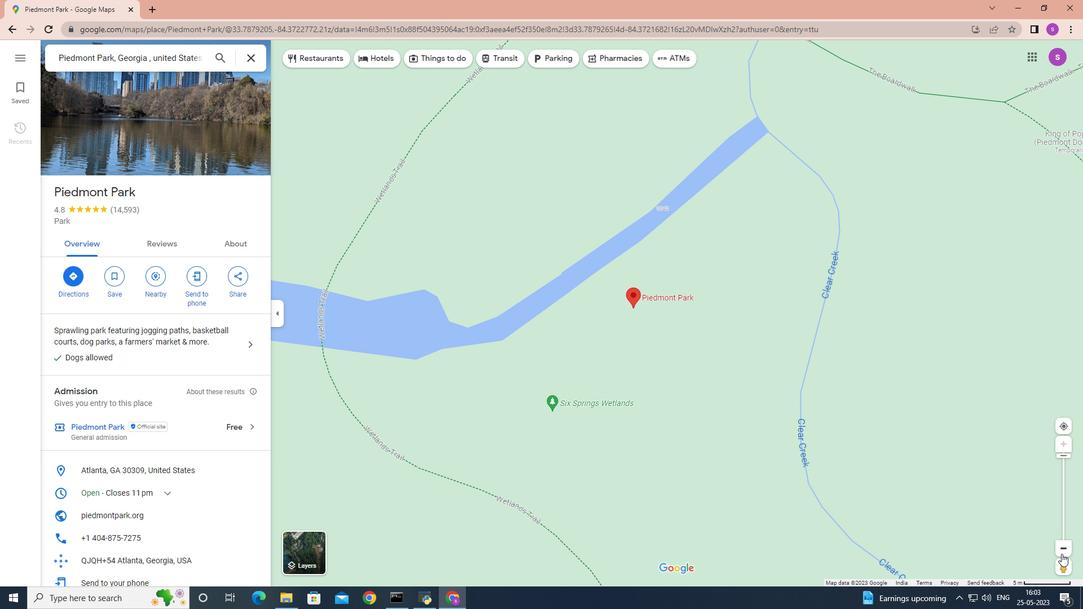 
Action: Mouse pressed left at (1062, 554)
Screenshot: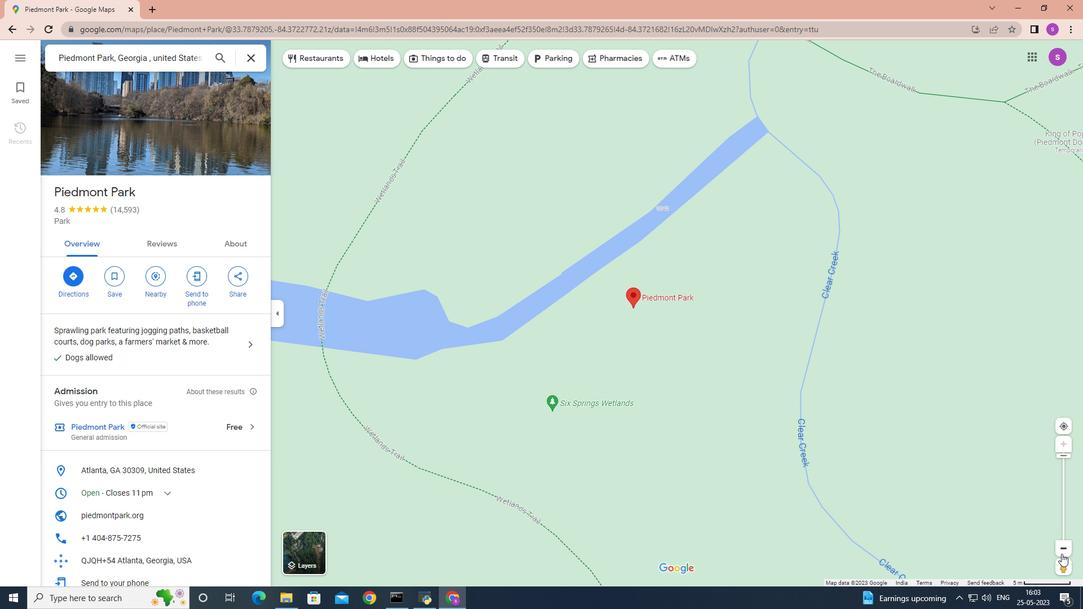 
Action: Mouse moved to (1061, 548)
Screenshot: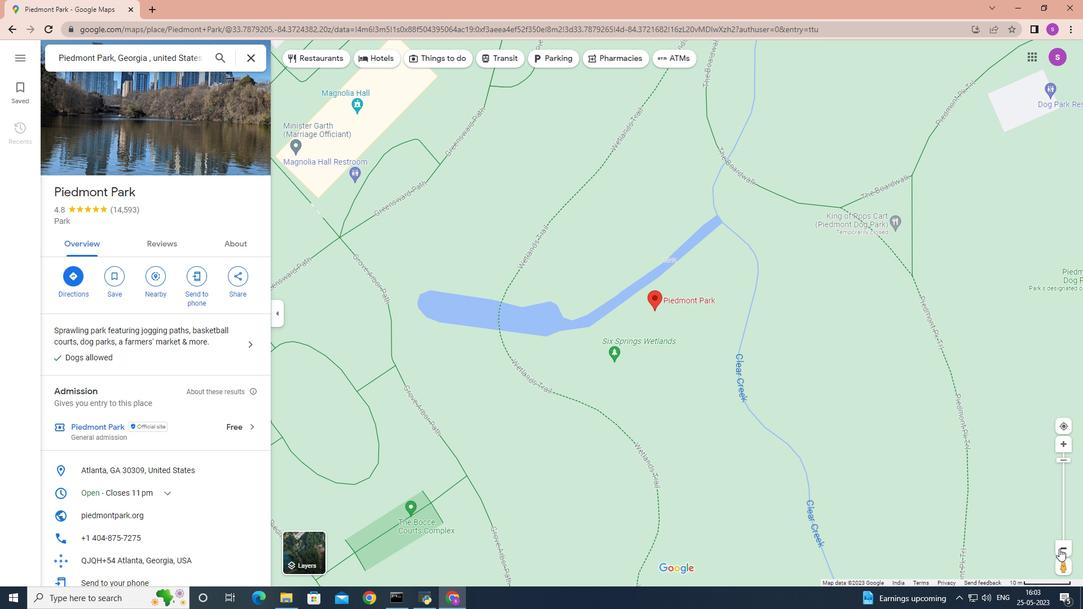 
Action: Mouse pressed left at (1061, 548)
Screenshot: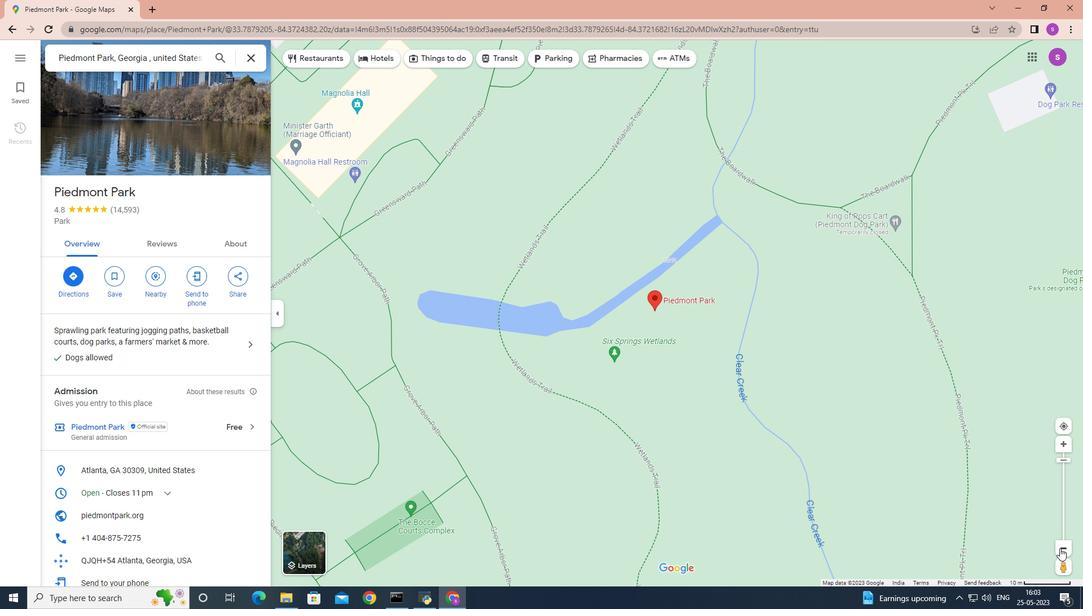 
Action: Mouse moved to (1061, 548)
Screenshot: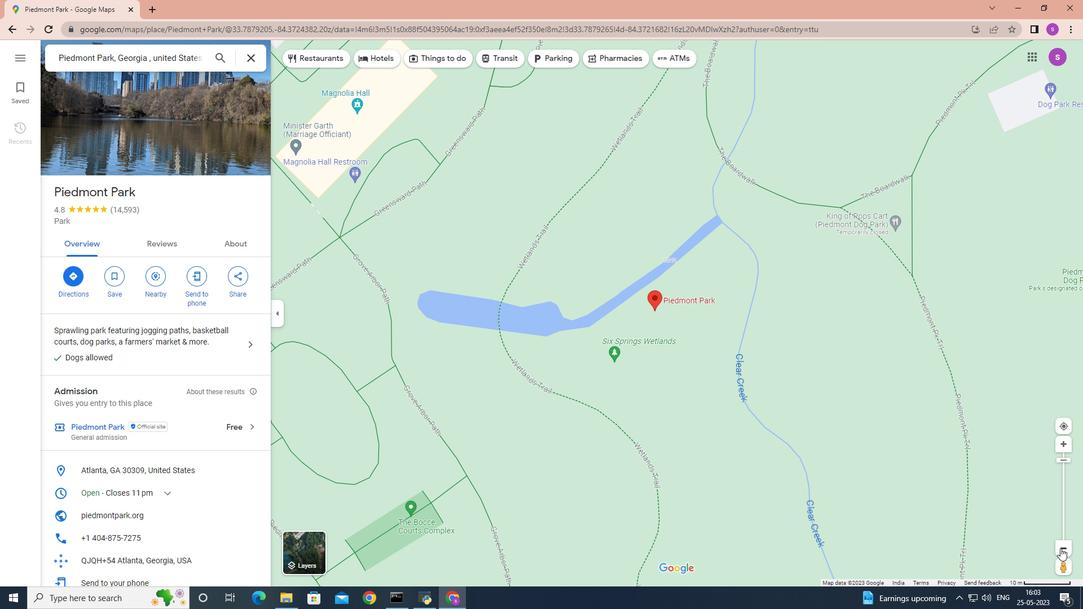 
Action: Mouse pressed left at (1061, 548)
Screenshot: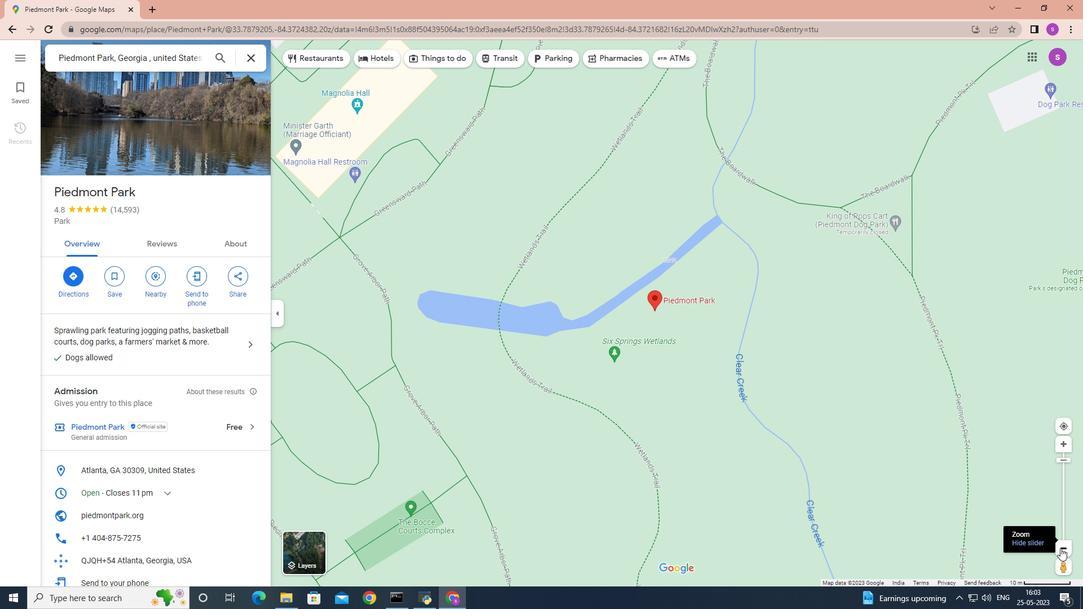 
Action: Mouse pressed left at (1061, 548)
Screenshot: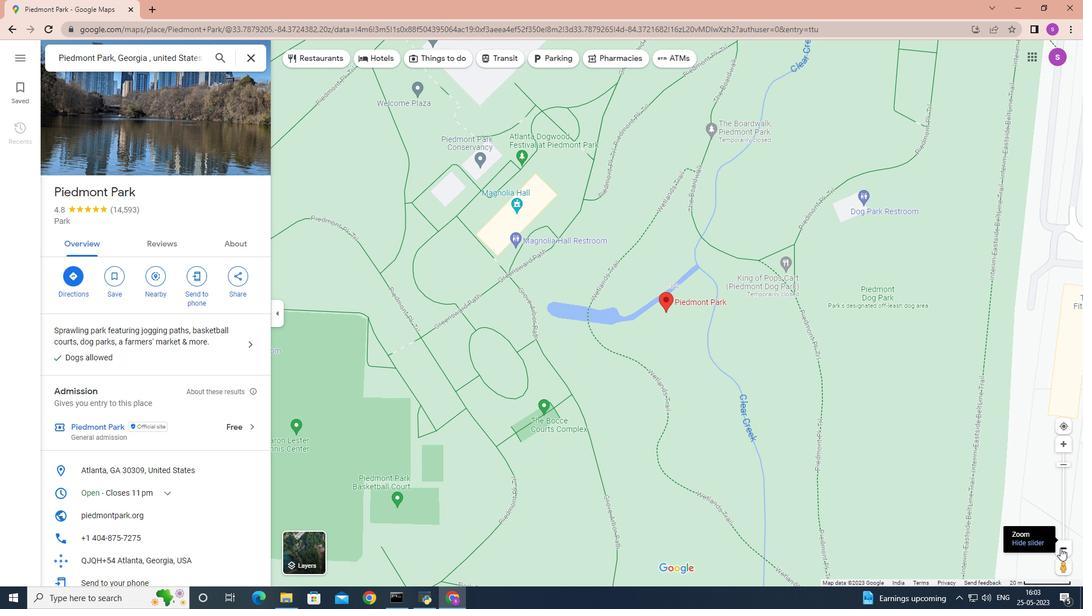 
Action: Mouse pressed left at (1061, 548)
Screenshot: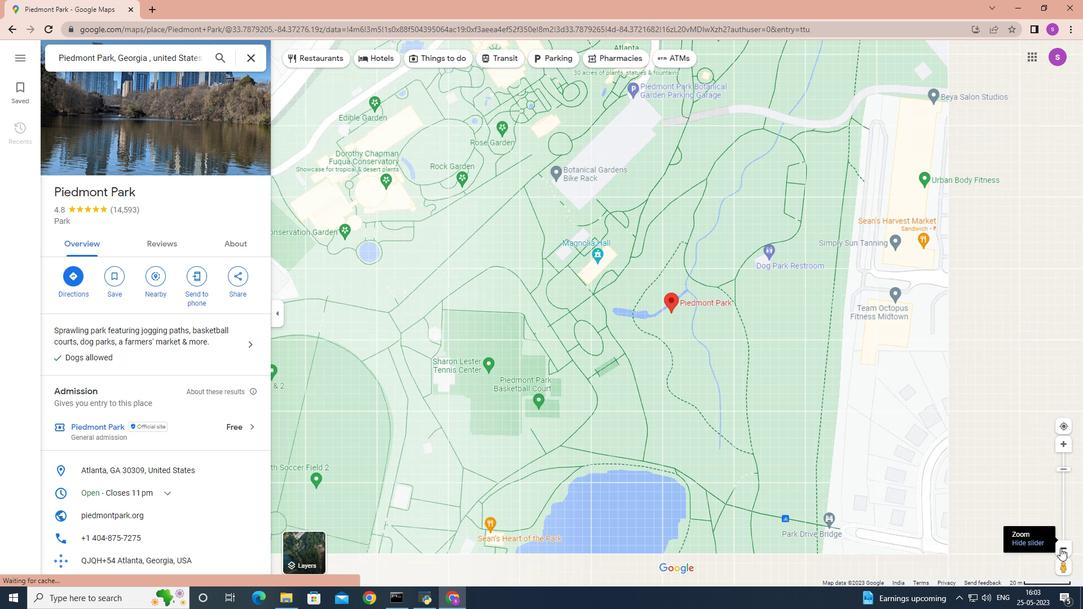 
Action: Mouse moved to (755, 361)
Screenshot: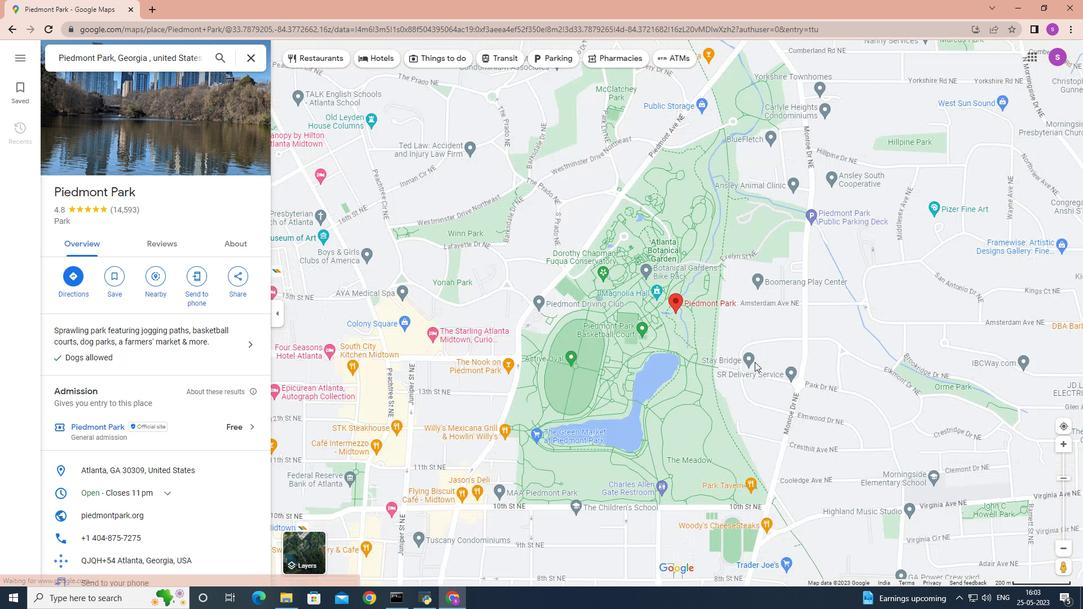 
Action: Mouse scrolled (755, 361) with delta (0, 0)
Screenshot: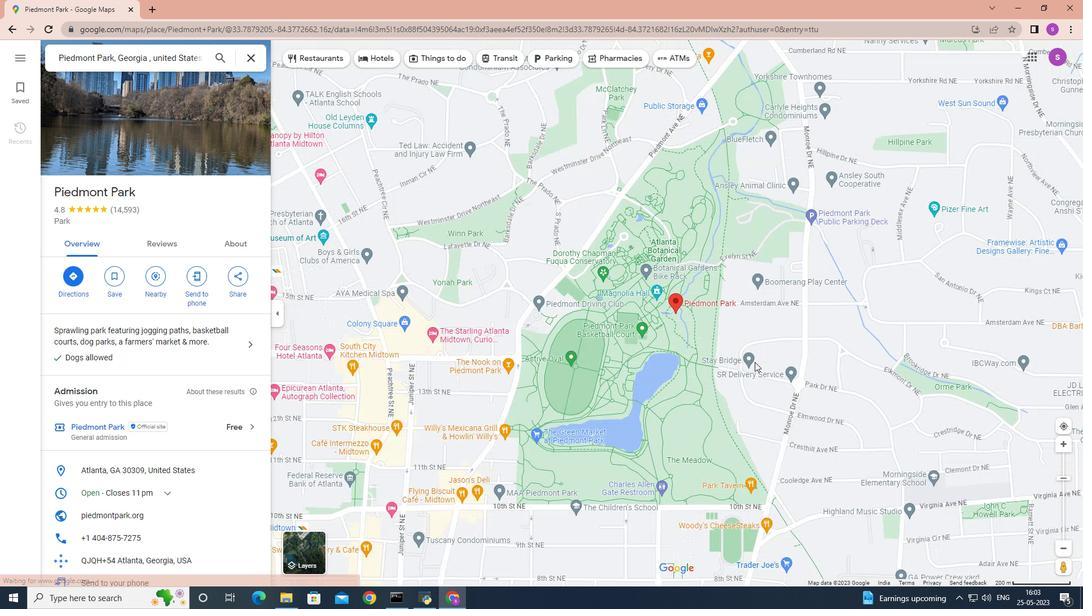 
Action: Mouse moved to (756, 360)
Screenshot: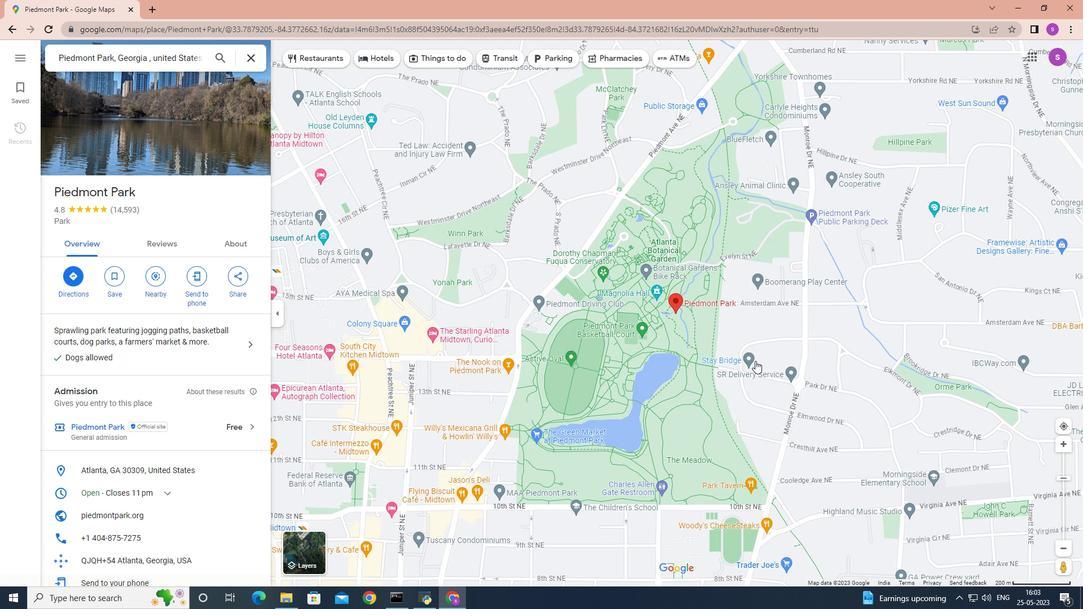 
Action: Mouse scrolled (756, 360) with delta (0, 0)
Screenshot: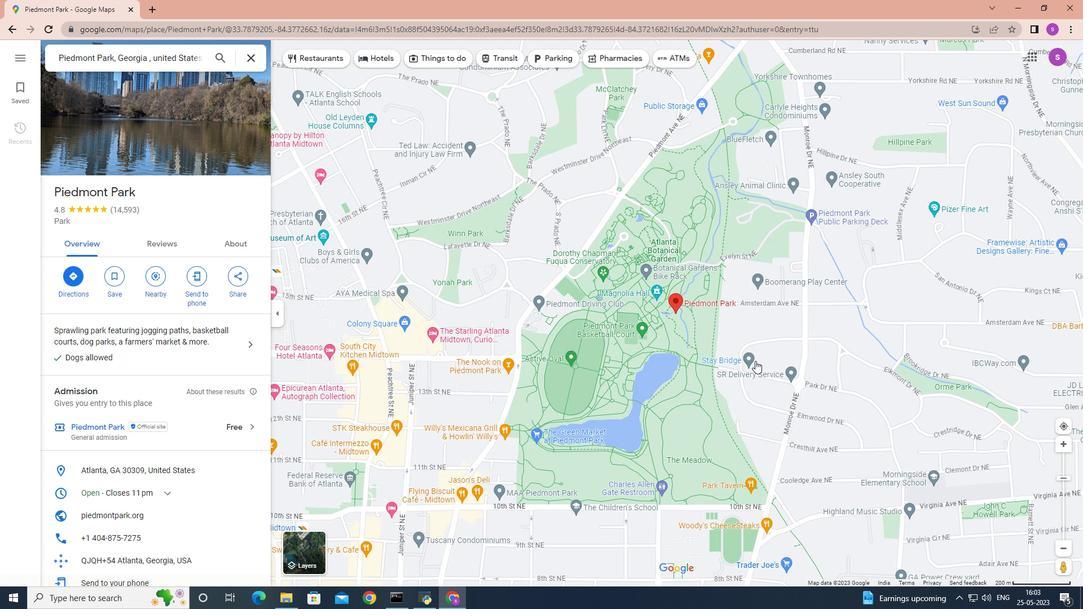 
Action: Mouse moved to (1022, 457)
Screenshot: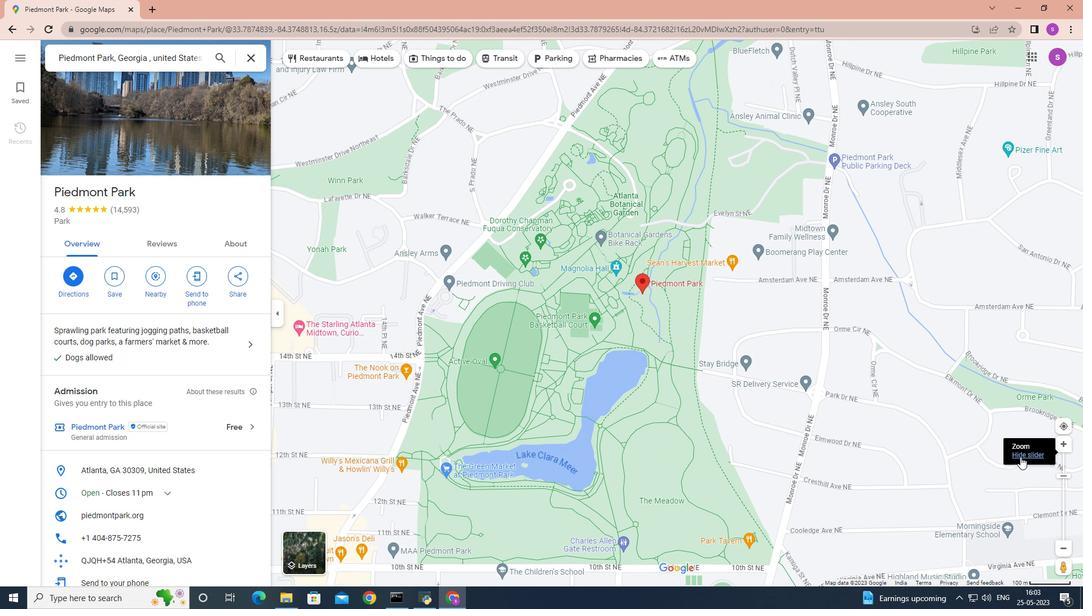 
Action: Mouse pressed left at (1022, 457)
Screenshot: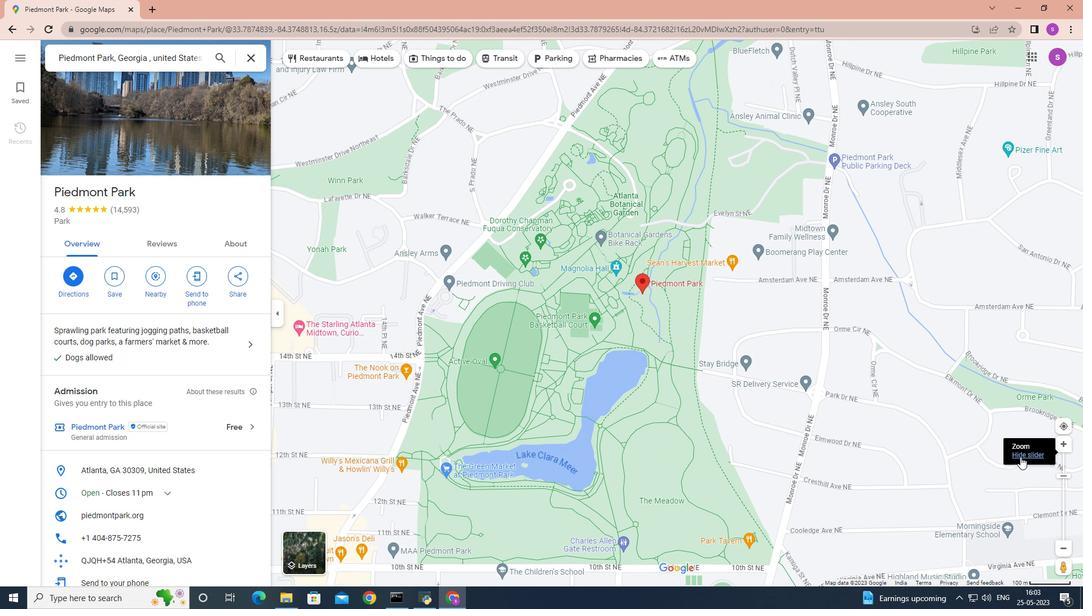 
Action: Mouse moved to (1048, 541)
Screenshot: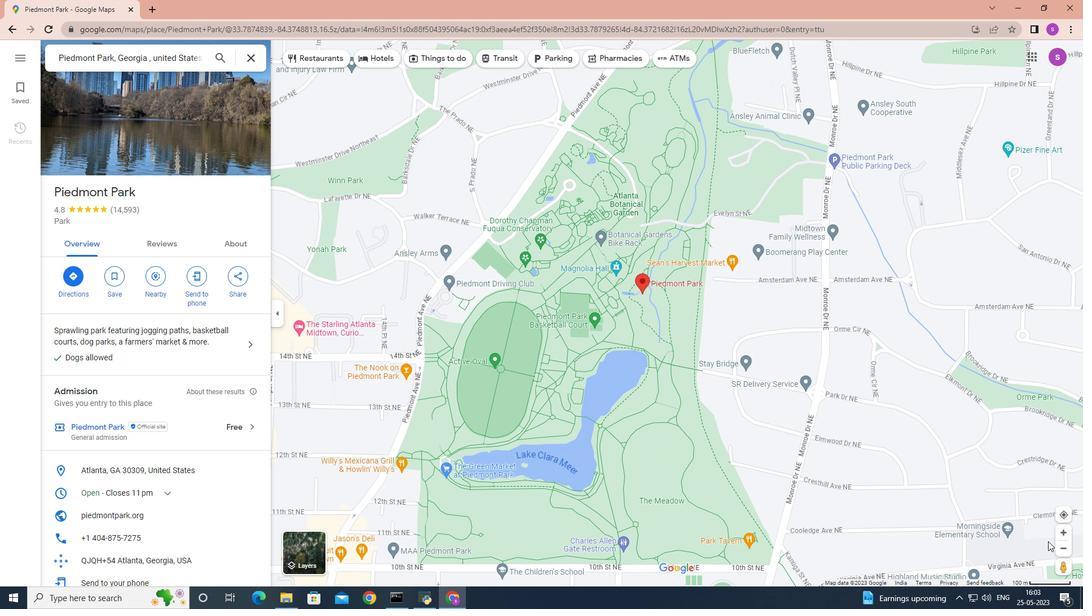 
